 Task: Add an event with the title Monthly Sales and Revenue Review, date '2024/05/01', time 8:00 AM to 10:00 AMand add a description: In addition, you should be open to discussing your business's short-term and long-term goals, potential challenges, and how an investment could accelerate your growth trajectory. This dialogue will help both parties assess the alignment of interests and the potential for a successful partnership.Select event color  Sage . Add location for the event as: Los Angeles, USA, logged in from the account softage.4@softage.netand send the event invitation to softage.5@softage.net and softage.6@softage.net. Set a reminder for the event Every weekday(Monday to Friday)
Action: Mouse moved to (71, 88)
Screenshot: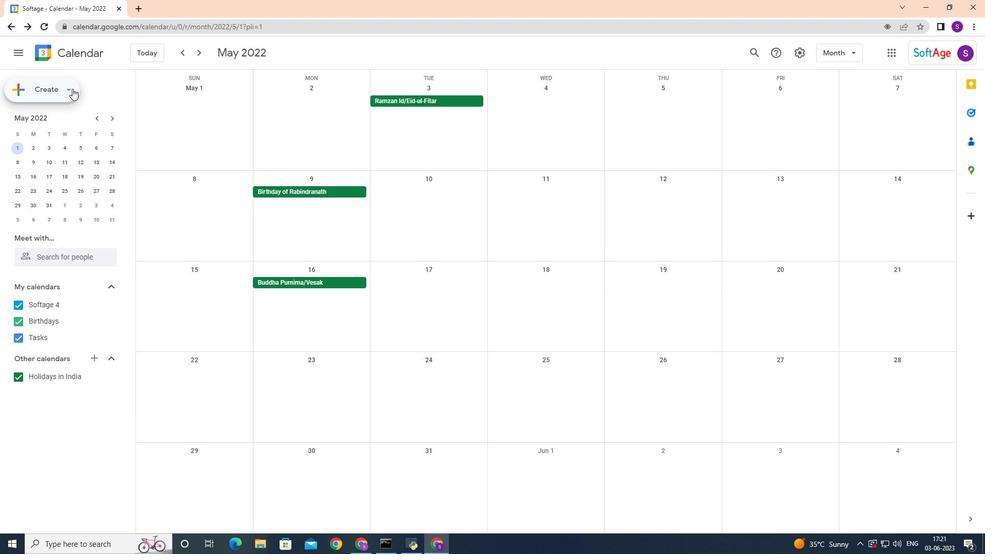 
Action: Mouse pressed left at (71, 88)
Screenshot: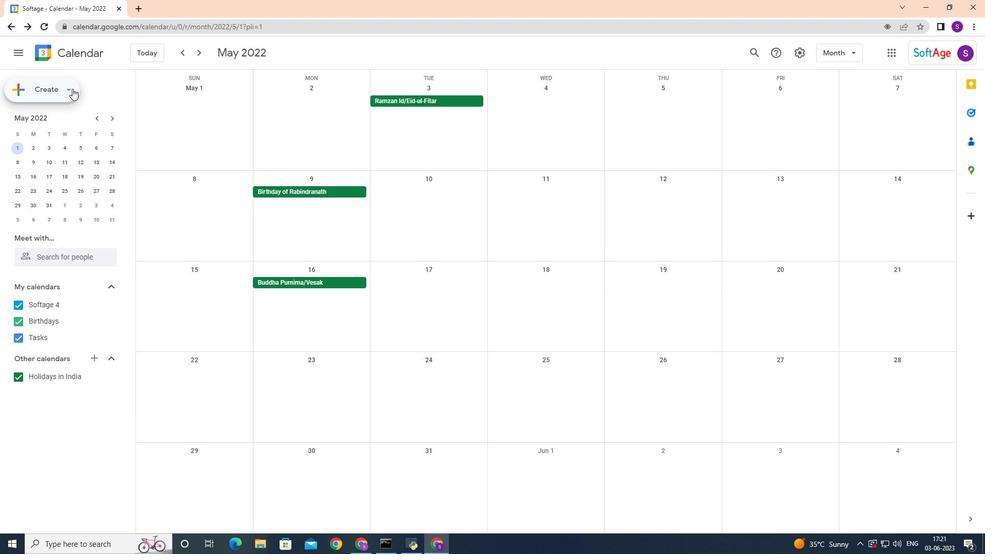
Action: Mouse moved to (63, 113)
Screenshot: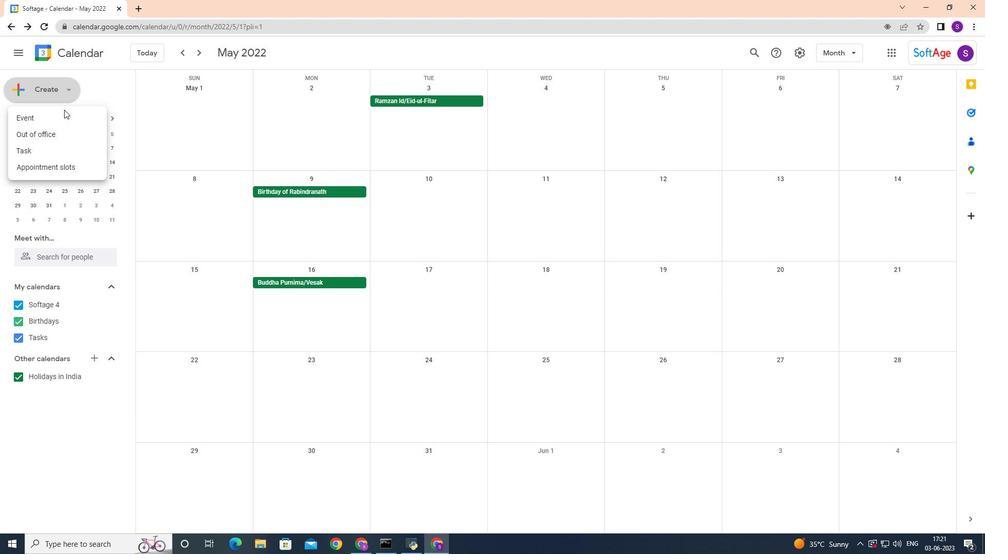 
Action: Mouse pressed left at (63, 113)
Screenshot: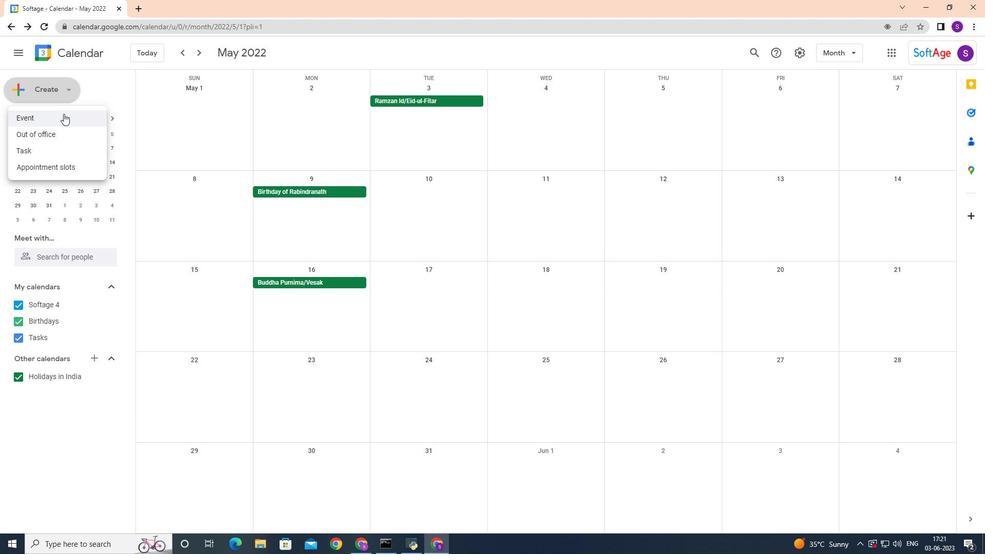 
Action: Mouse moved to (386, 346)
Screenshot: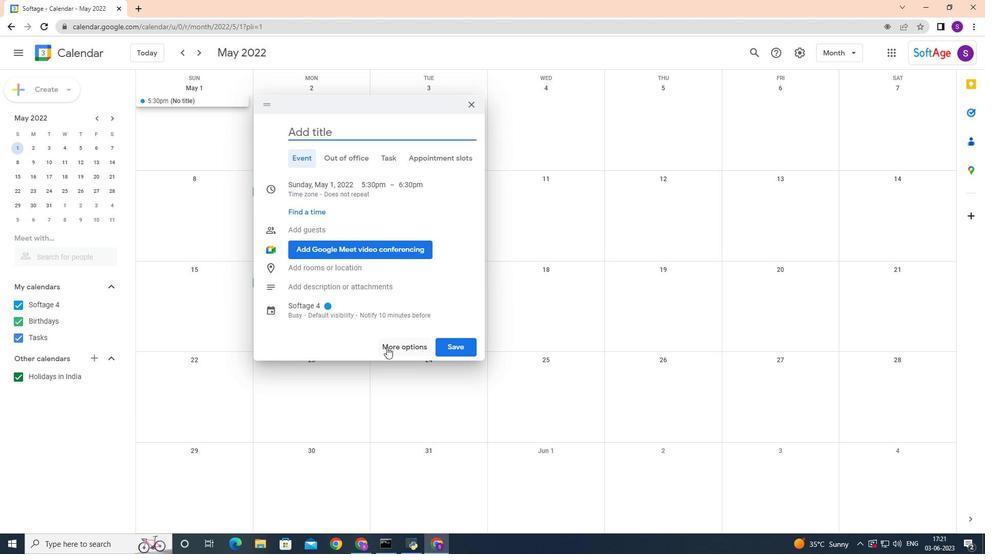 
Action: Mouse pressed left at (386, 346)
Screenshot: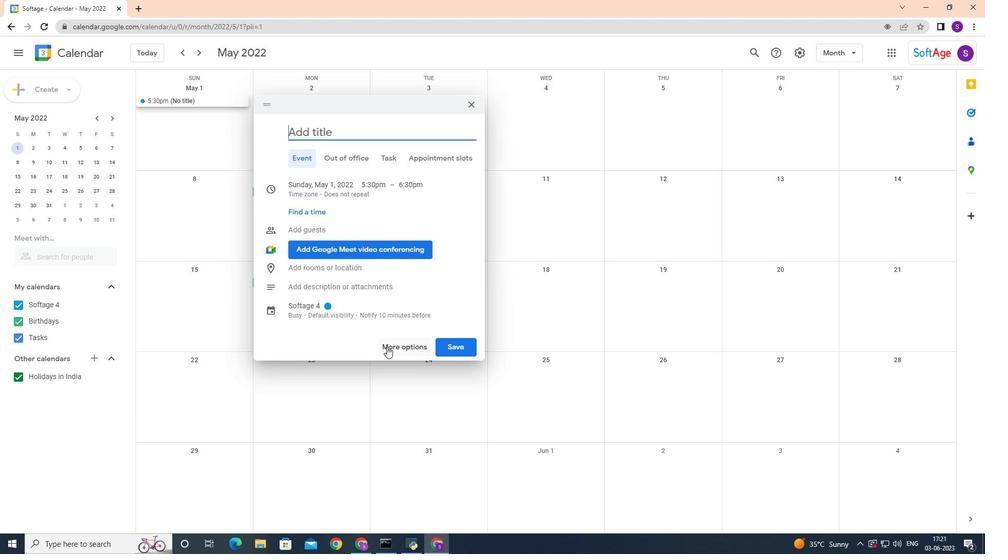 
Action: Mouse moved to (78, 41)
Screenshot: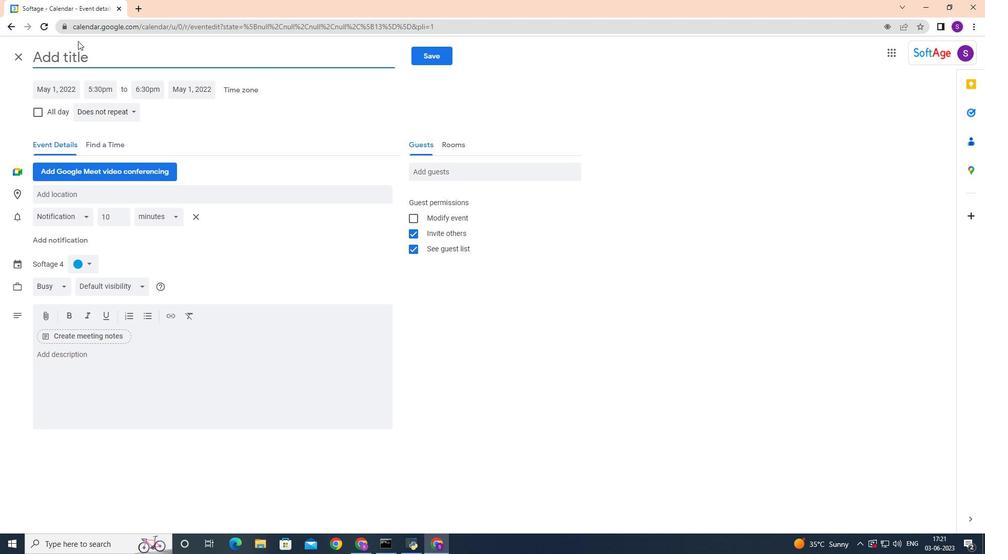 
Action: Key pressed <Key.shift>Monthly<Key.space><Key.shift>Sales<Key.space>and<Key.space><Key.shift>revenue<Key.space><Key.shift>Review
Screenshot: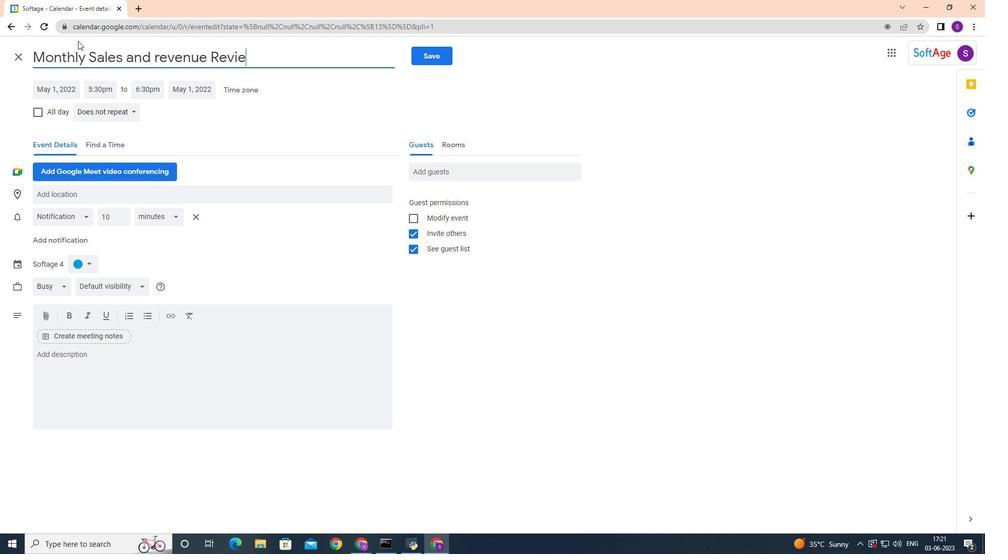 
Action: Mouse moved to (63, 93)
Screenshot: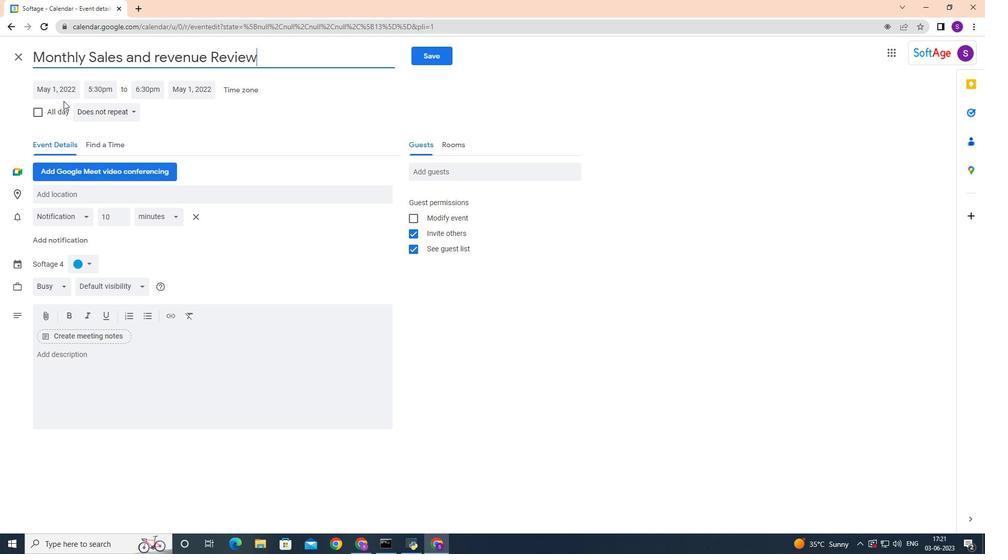
Action: Mouse pressed left at (63, 93)
Screenshot: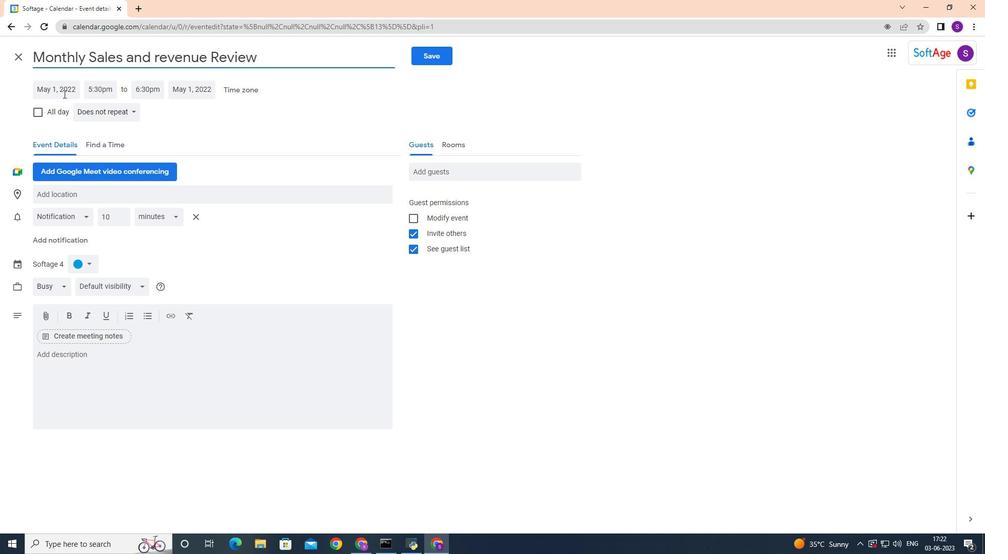 
Action: Mouse moved to (165, 111)
Screenshot: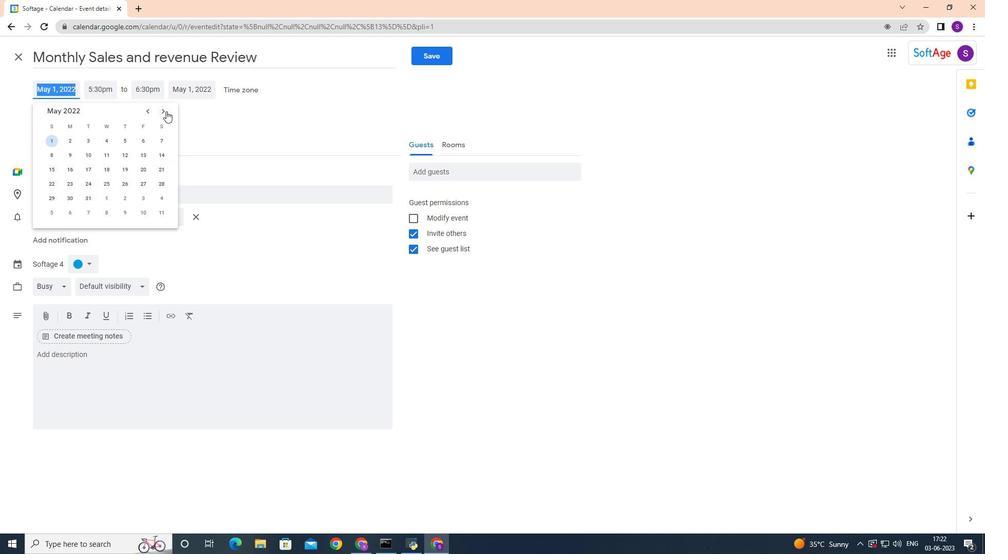 
Action: Mouse pressed left at (165, 111)
Screenshot: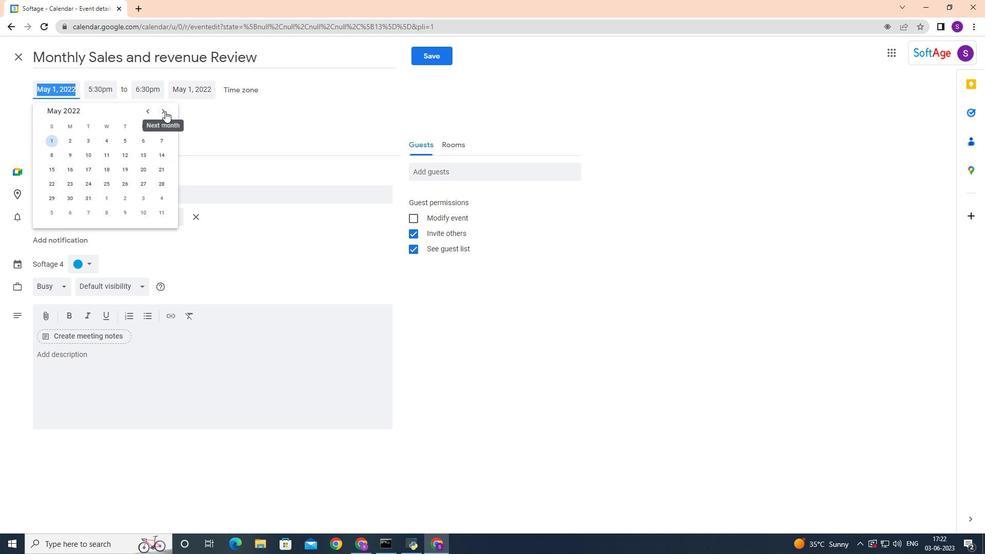 
Action: Mouse pressed left at (165, 111)
Screenshot: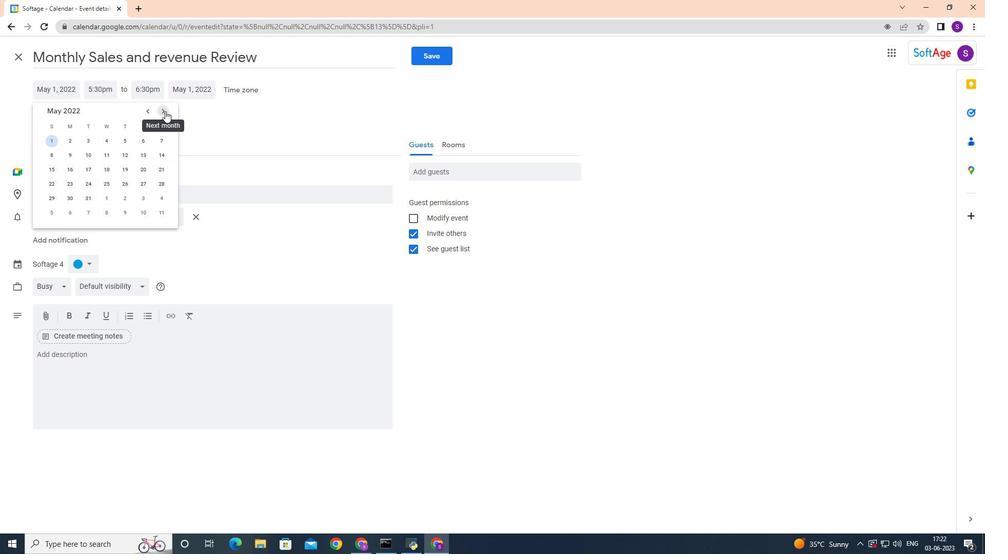 
Action: Mouse pressed left at (165, 111)
Screenshot: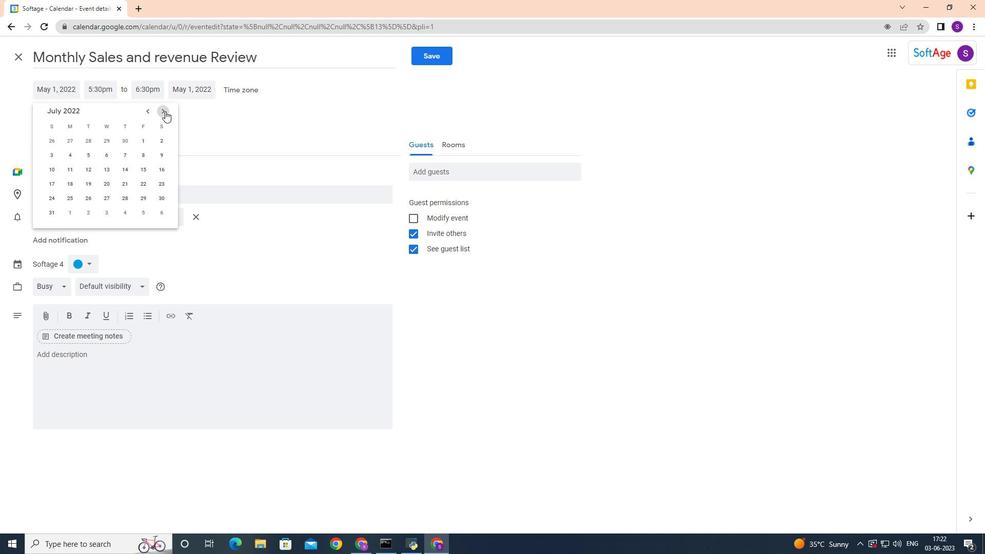 
Action: Mouse pressed left at (165, 111)
Screenshot: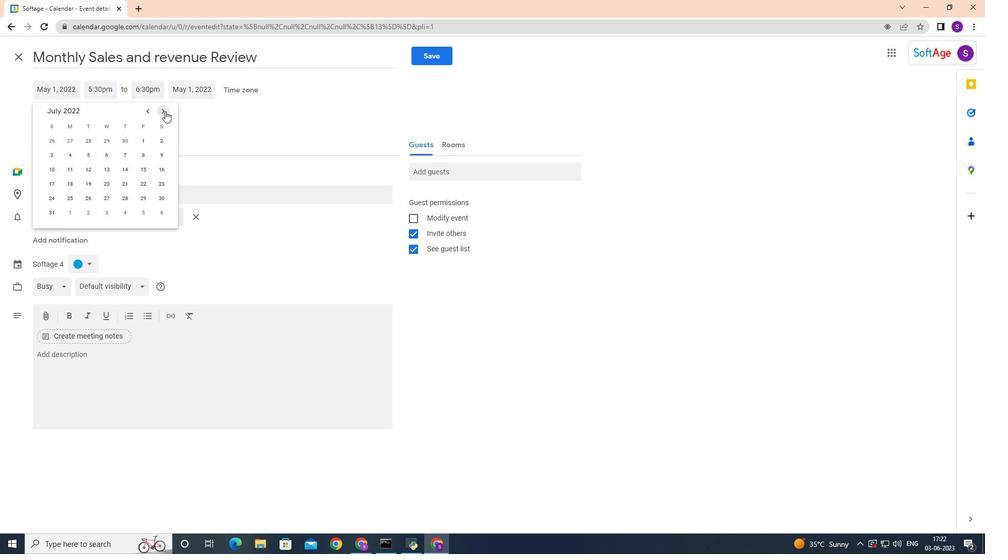 
Action: Mouse pressed left at (165, 111)
Screenshot: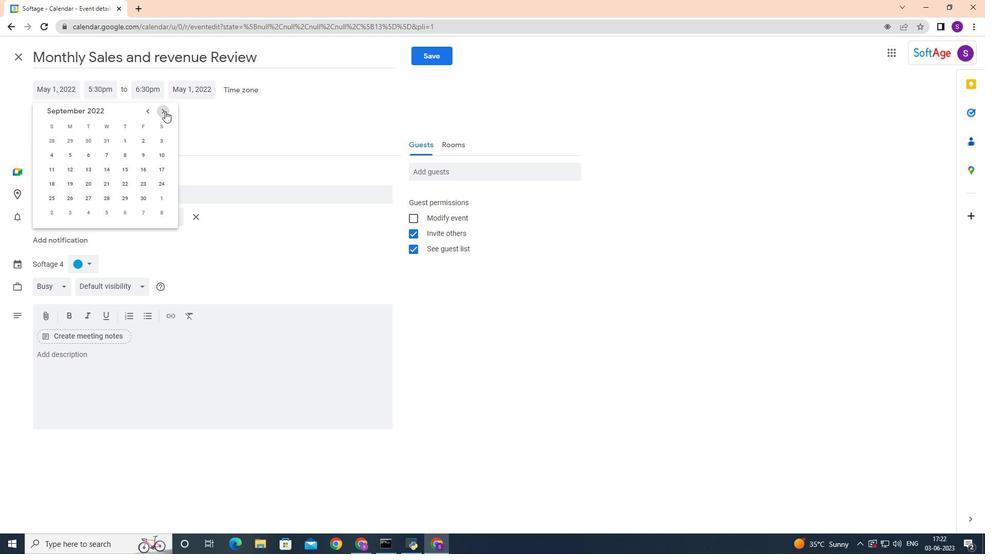 
Action: Mouse pressed left at (165, 111)
Screenshot: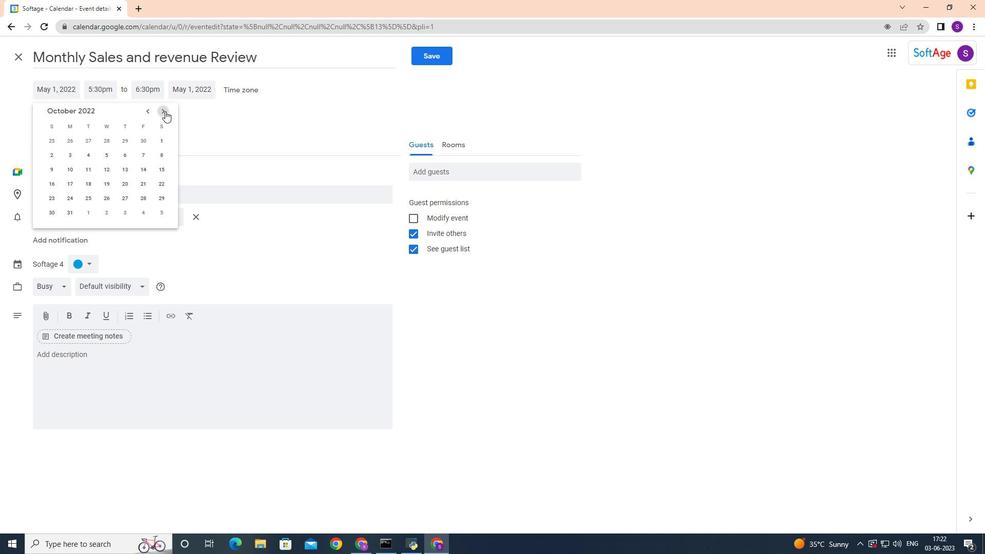 
Action: Mouse pressed left at (165, 111)
Screenshot: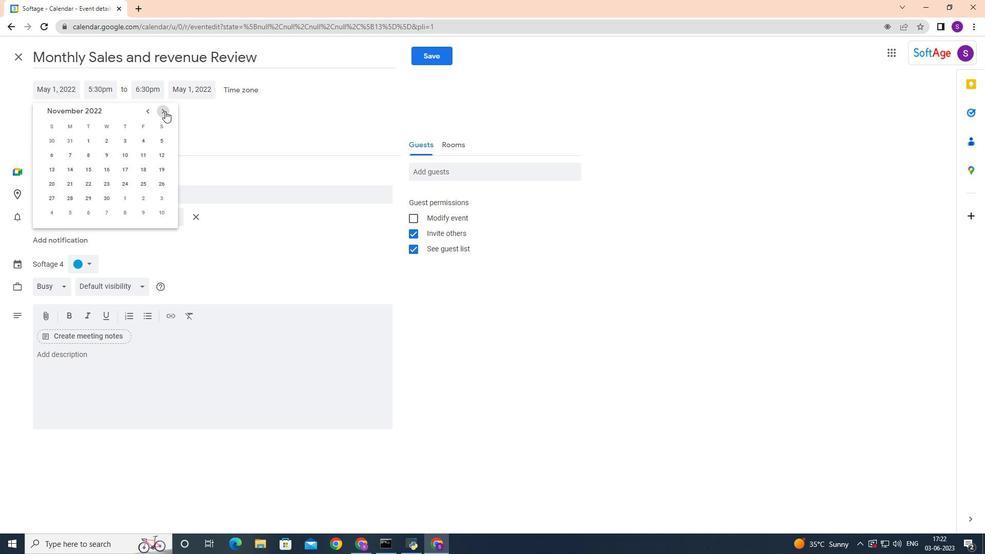 
Action: Mouse pressed left at (165, 111)
Screenshot: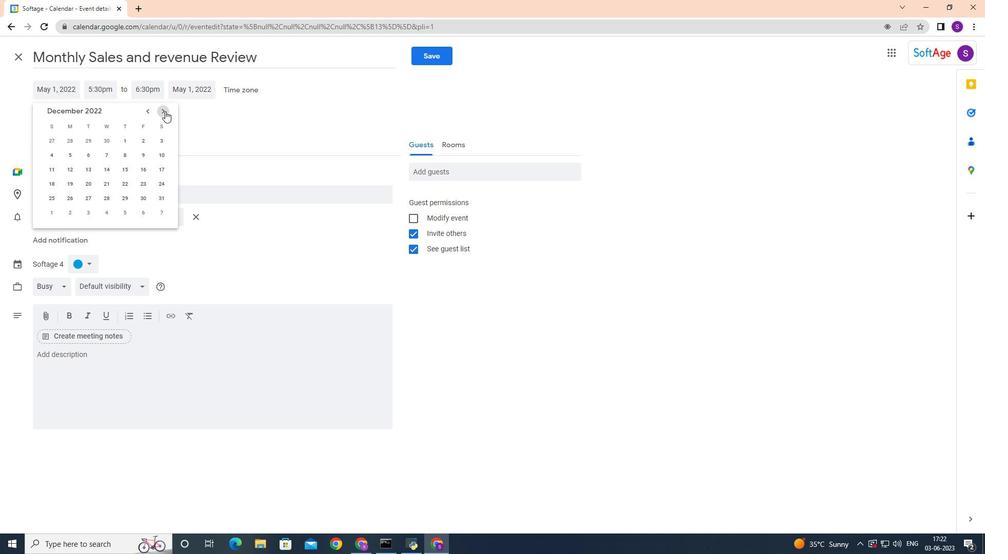 
Action: Mouse pressed left at (165, 111)
Screenshot: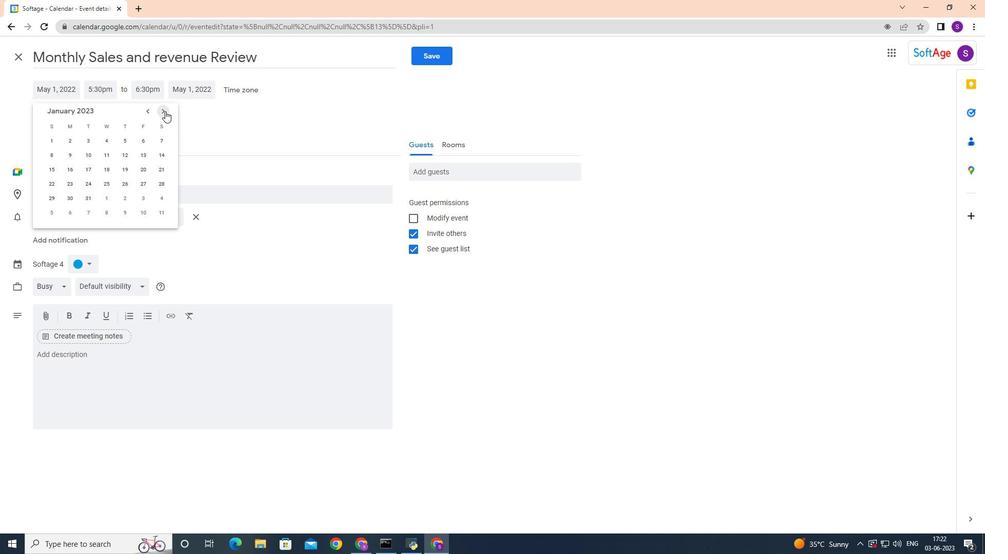 
Action: Mouse pressed left at (165, 111)
Screenshot: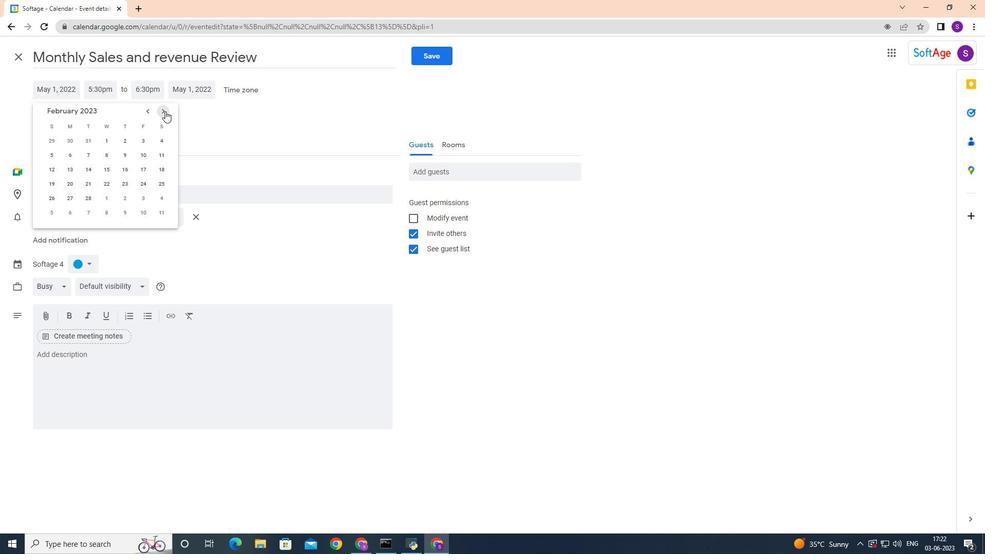
Action: Mouse pressed left at (165, 111)
Screenshot: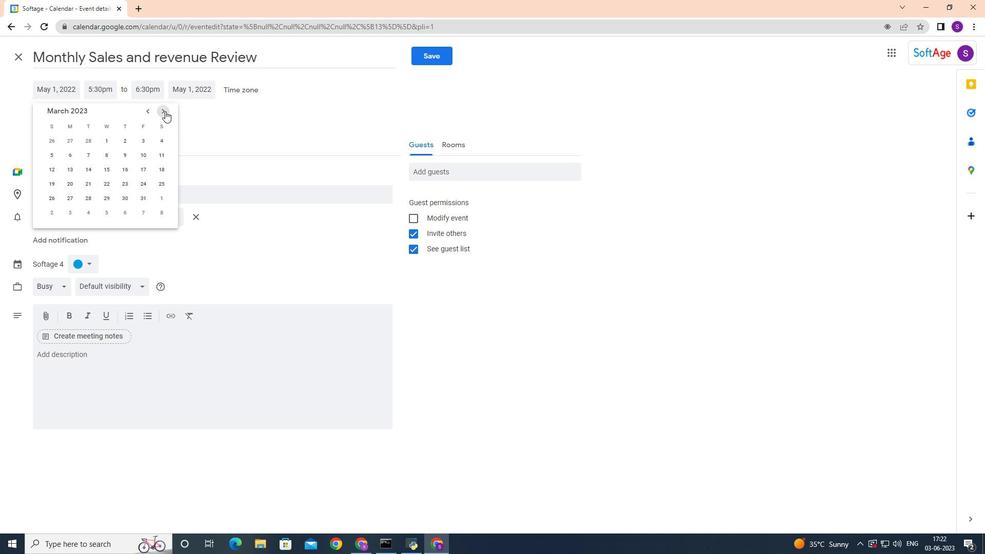 
Action: Mouse pressed left at (165, 111)
Screenshot: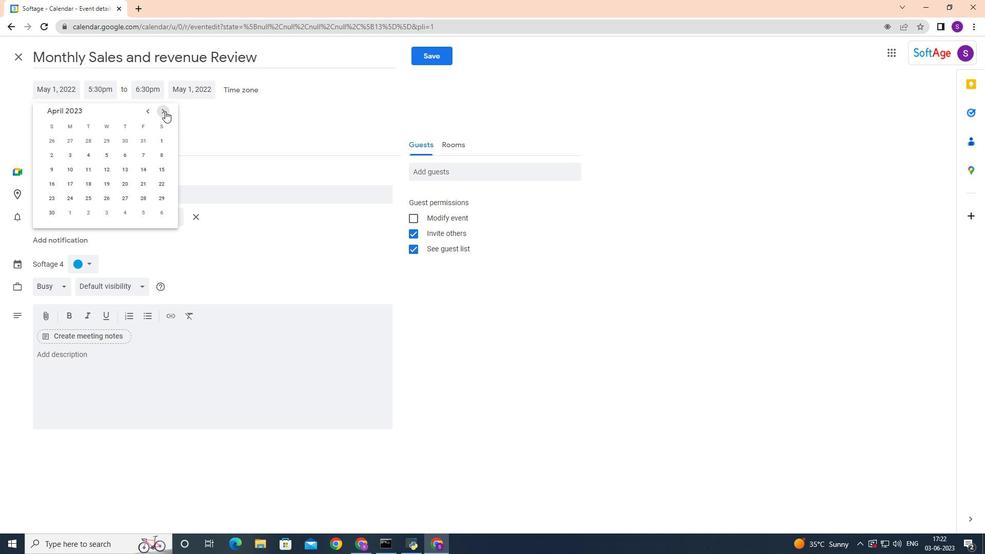 
Action: Mouse pressed left at (165, 111)
Screenshot: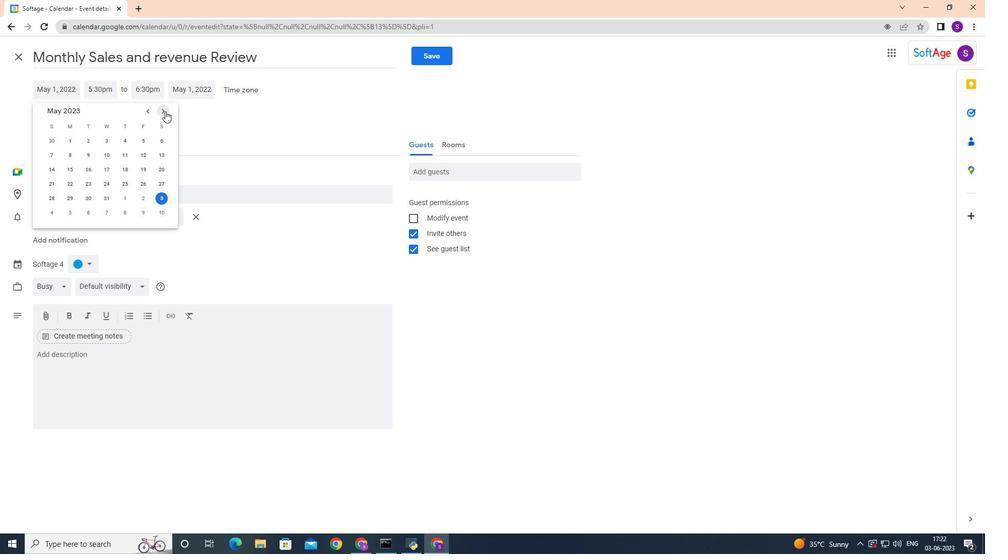 
Action: Mouse pressed left at (165, 111)
Screenshot: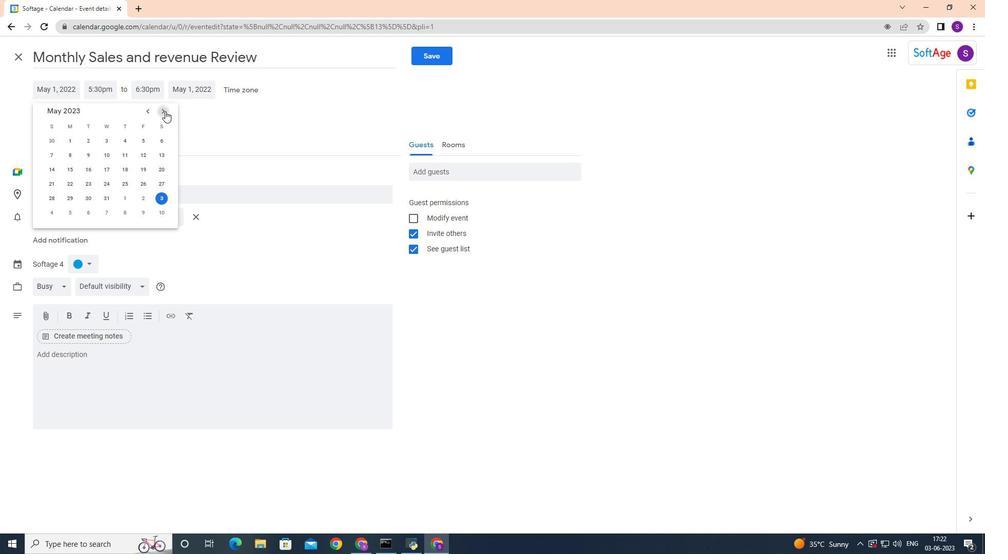 
Action: Mouse pressed left at (165, 111)
Screenshot: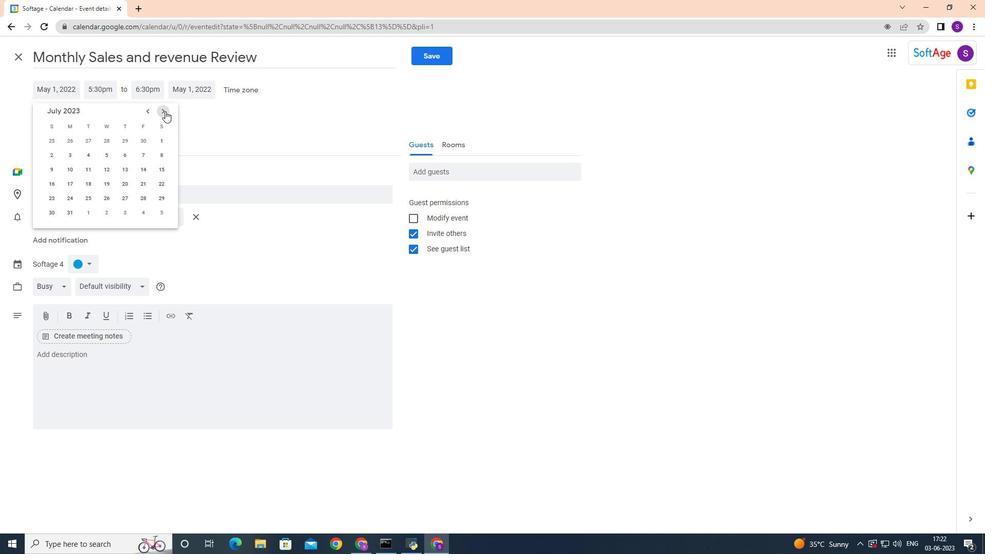 
Action: Mouse pressed left at (165, 111)
Screenshot: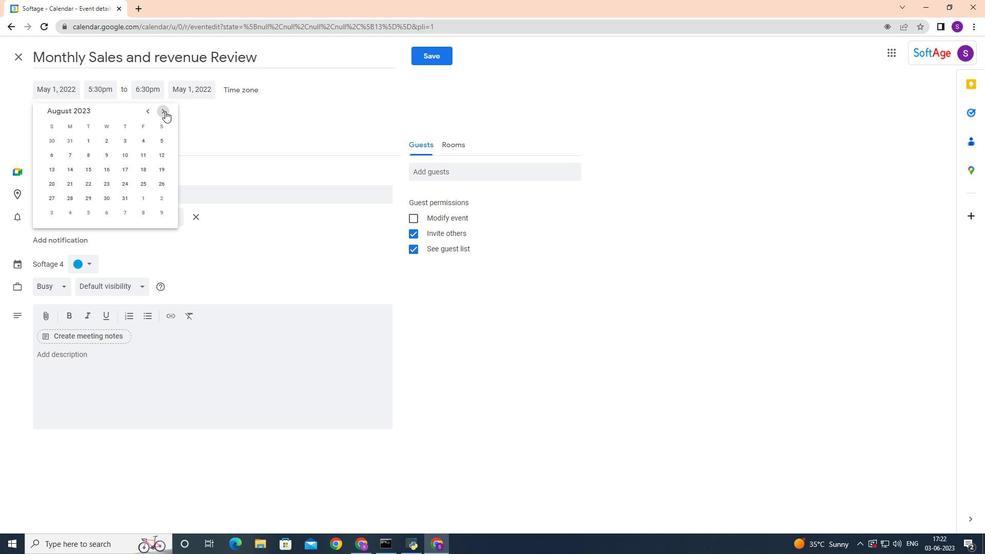 
Action: Mouse pressed left at (165, 111)
Screenshot: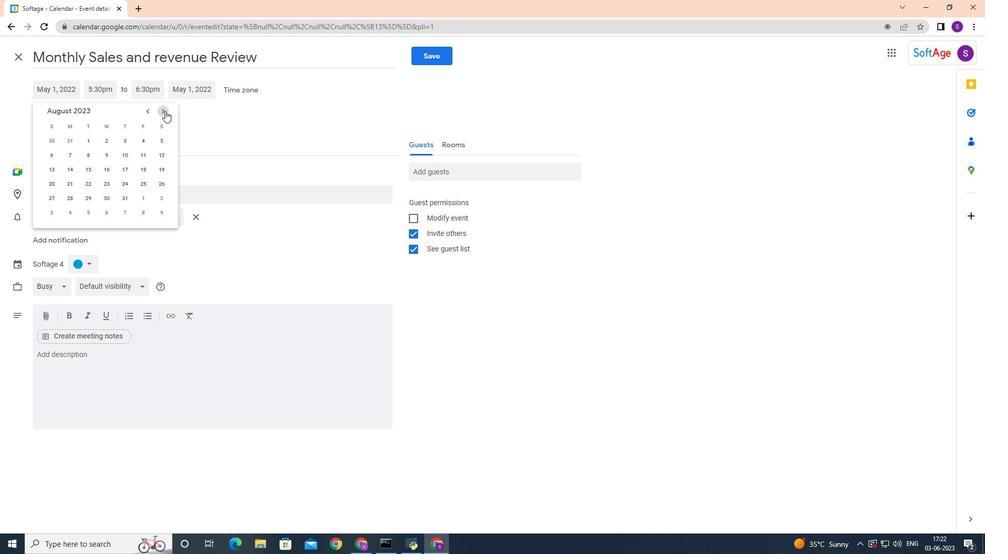 
Action: Mouse pressed left at (165, 111)
Screenshot: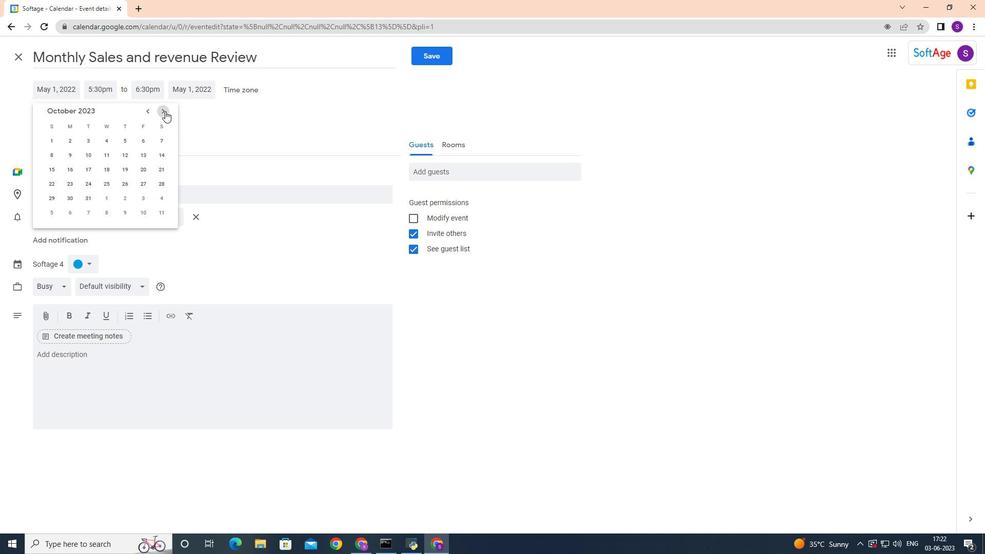 
Action: Mouse pressed left at (165, 111)
Screenshot: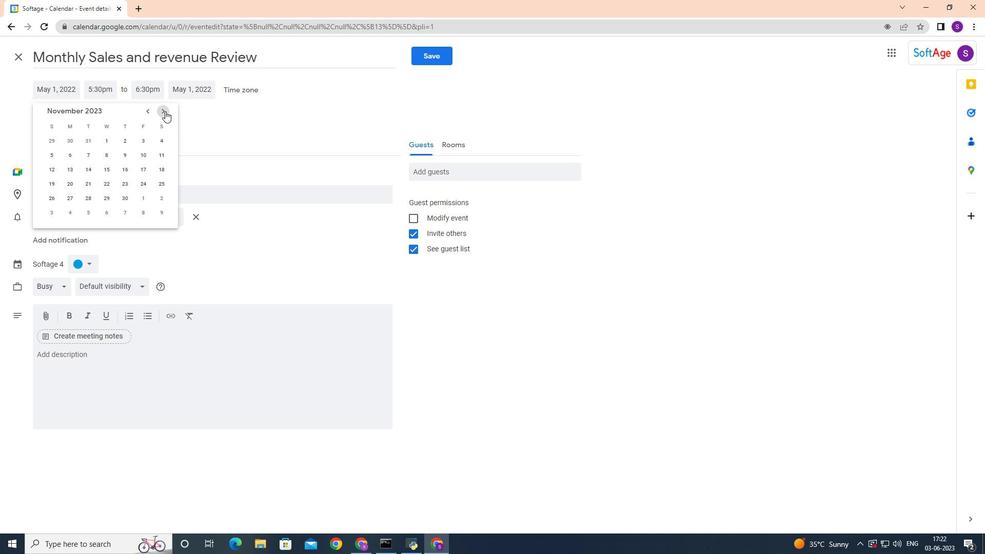 
Action: Mouse pressed left at (165, 111)
Screenshot: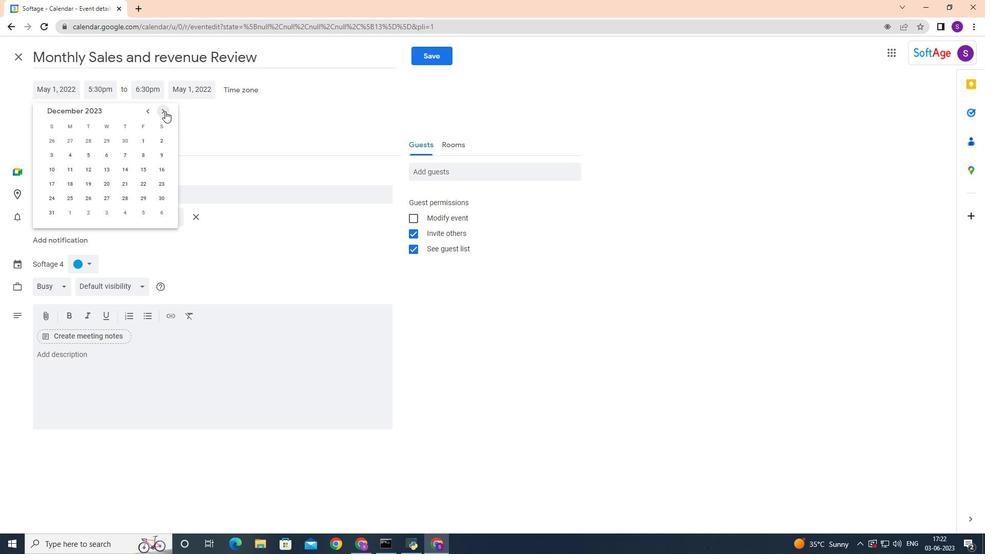 
Action: Mouse pressed left at (165, 111)
Screenshot: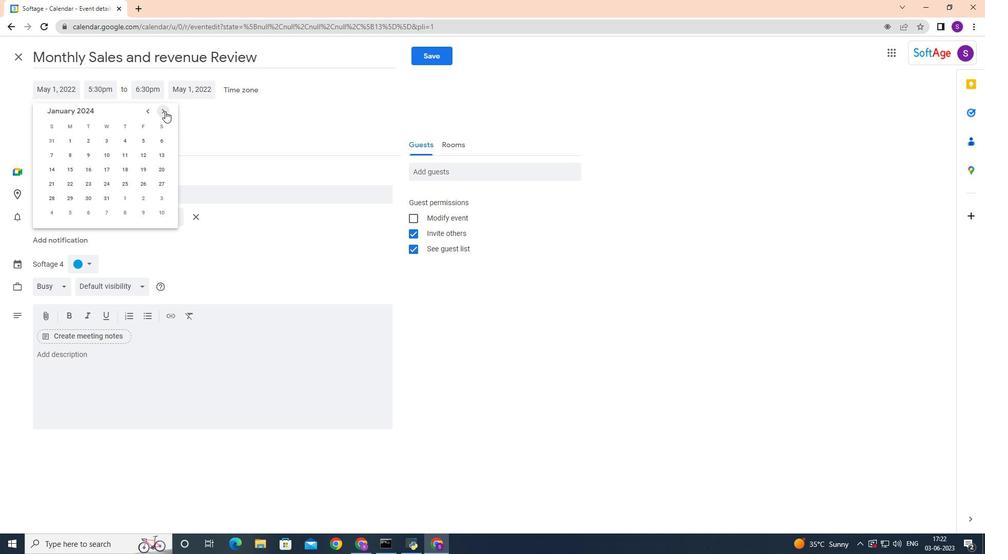 
Action: Mouse pressed left at (165, 111)
Screenshot: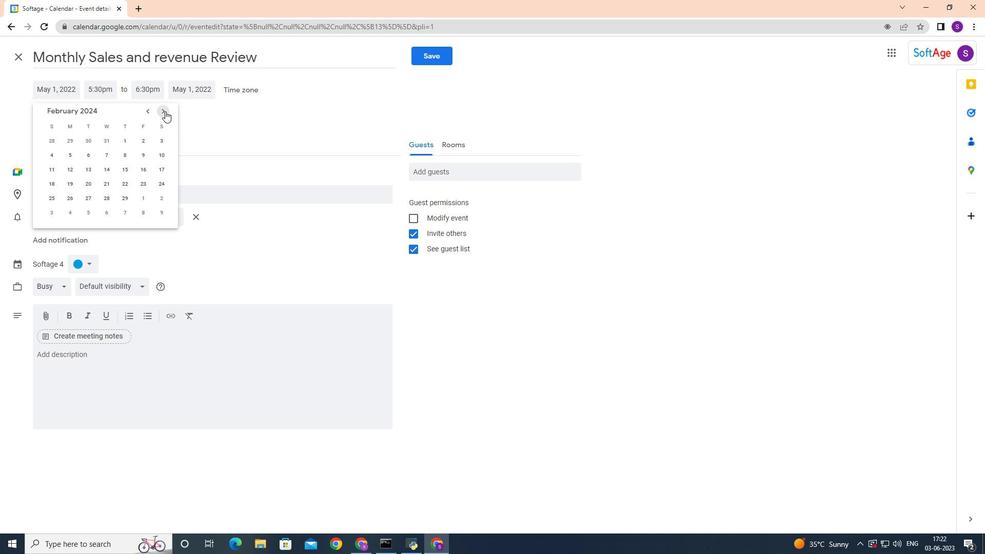
Action: Mouse pressed left at (165, 111)
Screenshot: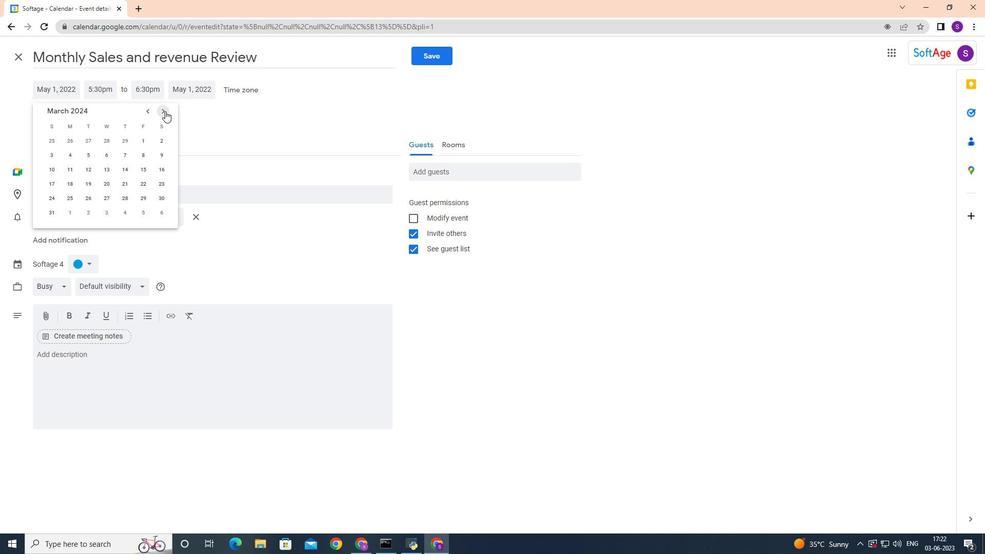 
Action: Mouse pressed left at (165, 111)
Screenshot: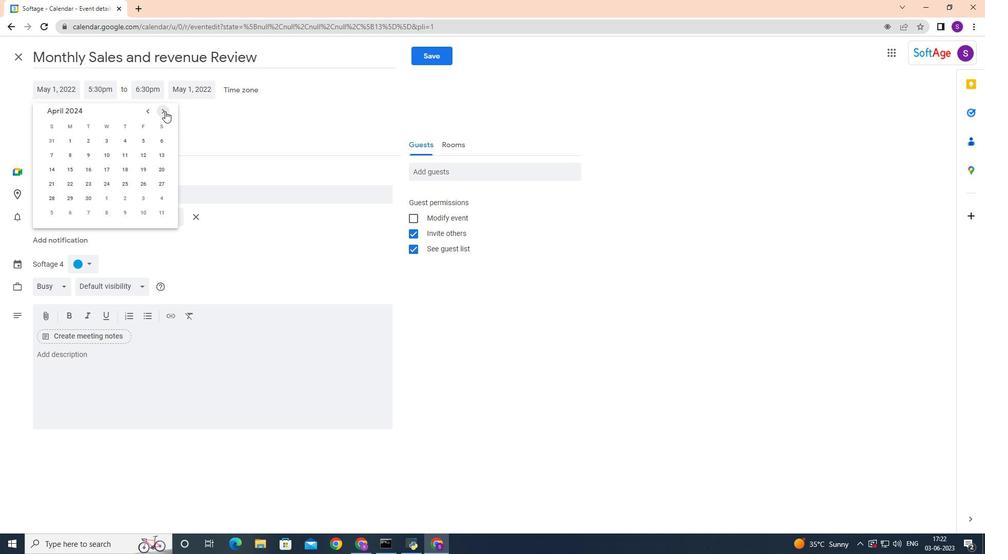 
Action: Mouse moved to (107, 141)
Screenshot: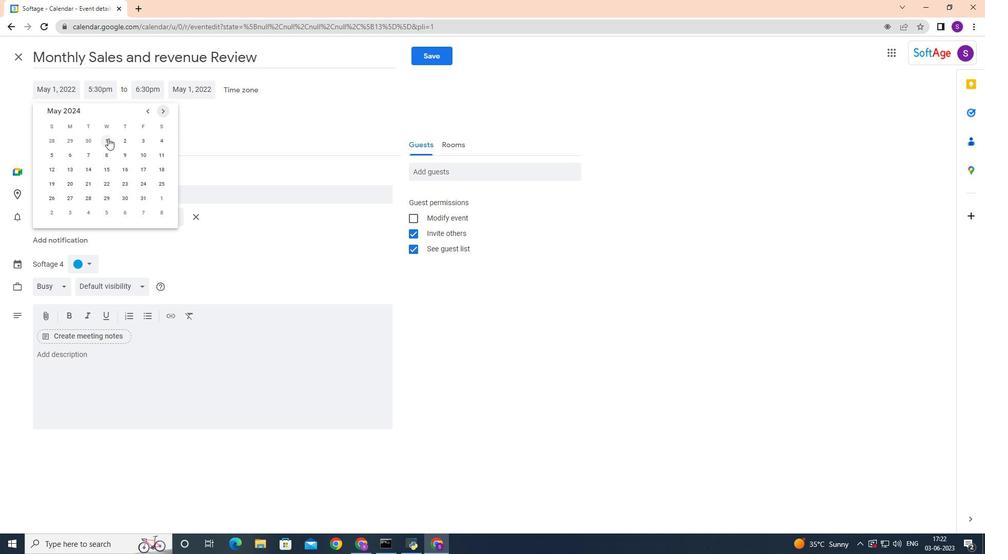 
Action: Mouse pressed left at (107, 141)
Screenshot: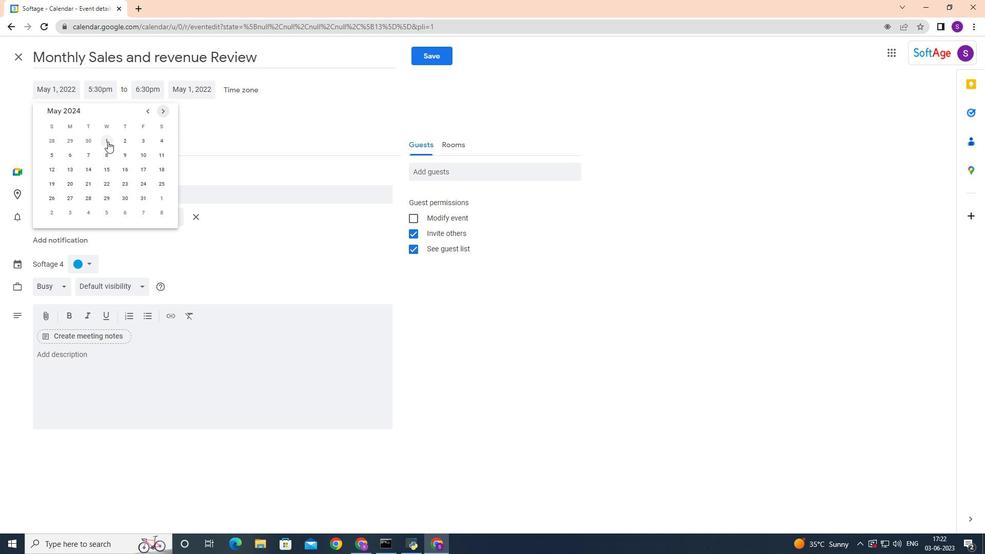 
Action: Mouse moved to (104, 87)
Screenshot: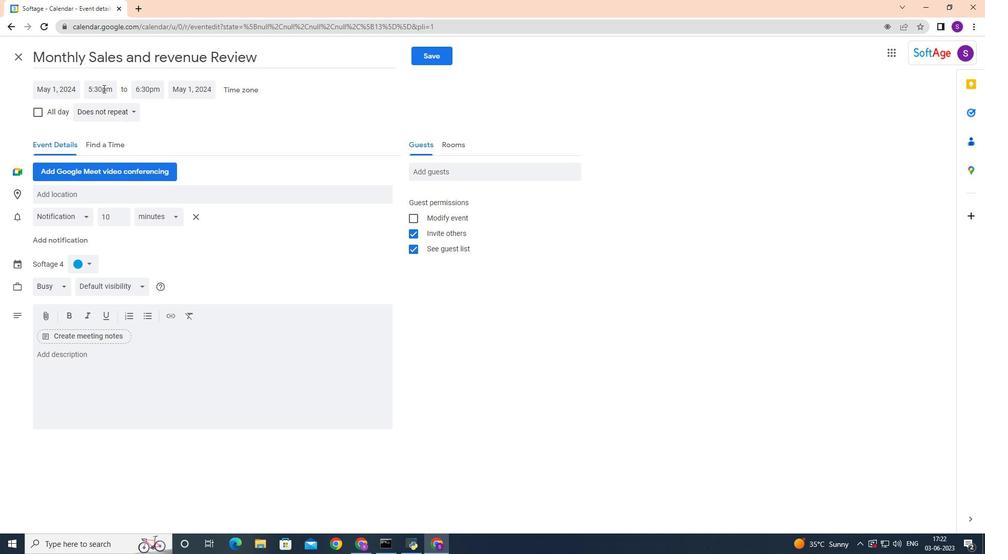 
Action: Mouse pressed left at (104, 87)
Screenshot: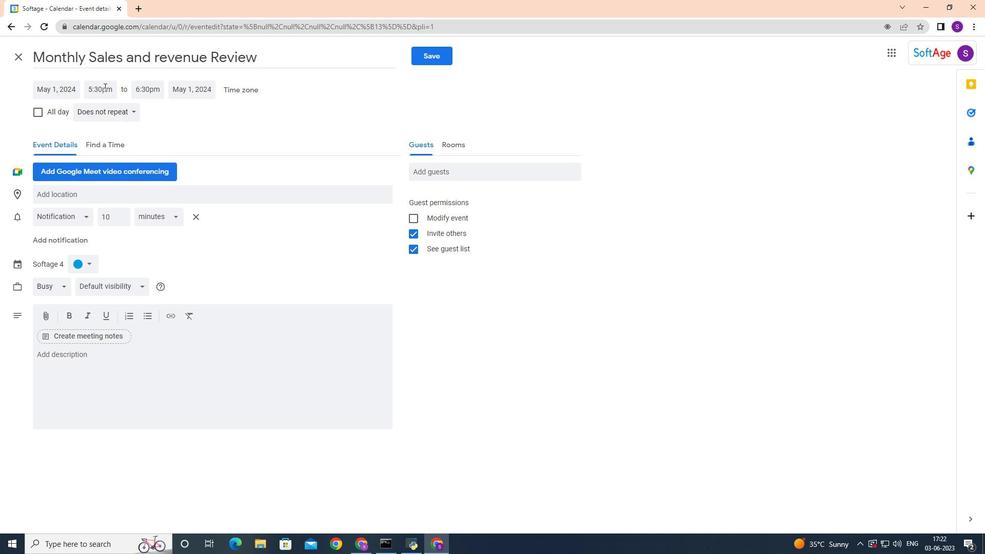 
Action: Mouse moved to (128, 133)
Screenshot: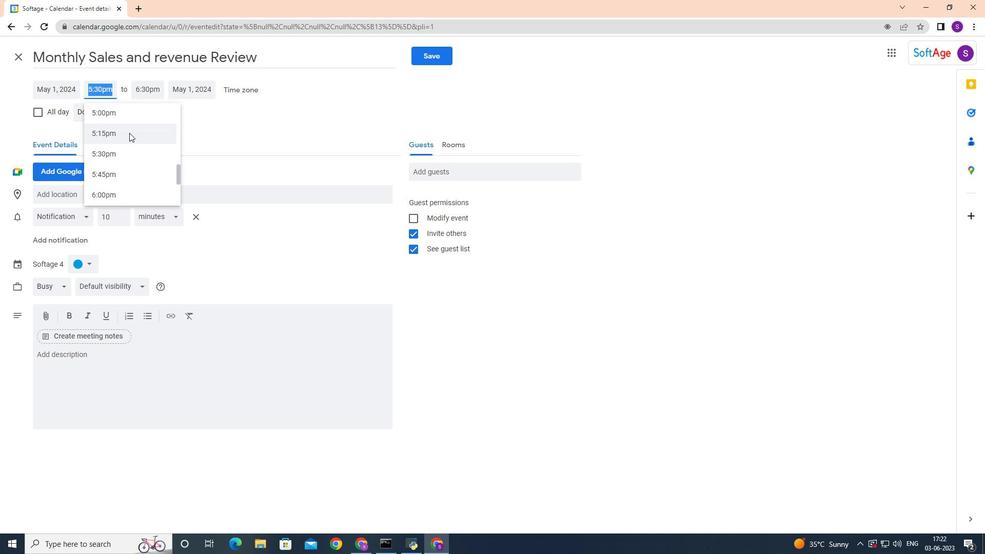 
Action: Mouse scrolled (128, 134) with delta (0, 0)
Screenshot: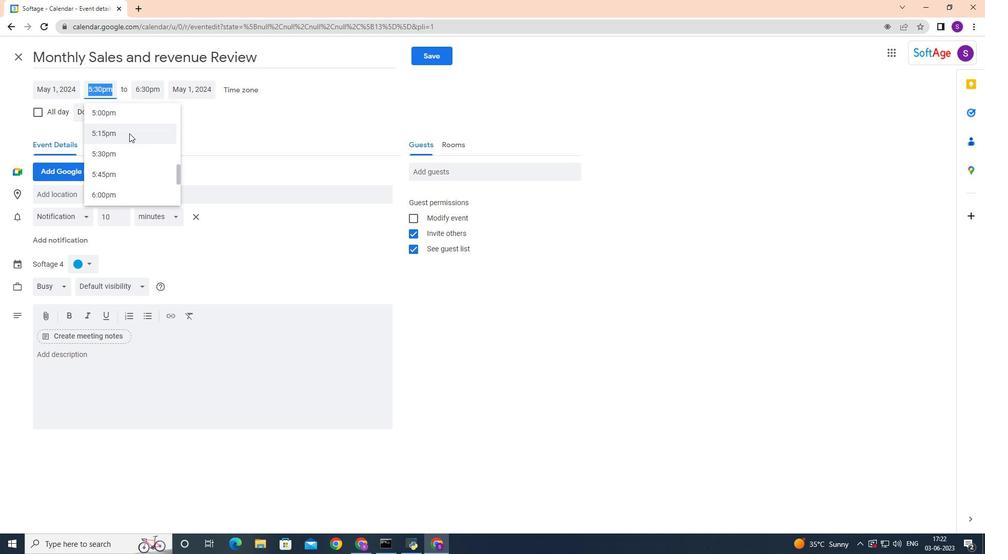 
Action: Mouse scrolled (128, 134) with delta (0, 0)
Screenshot: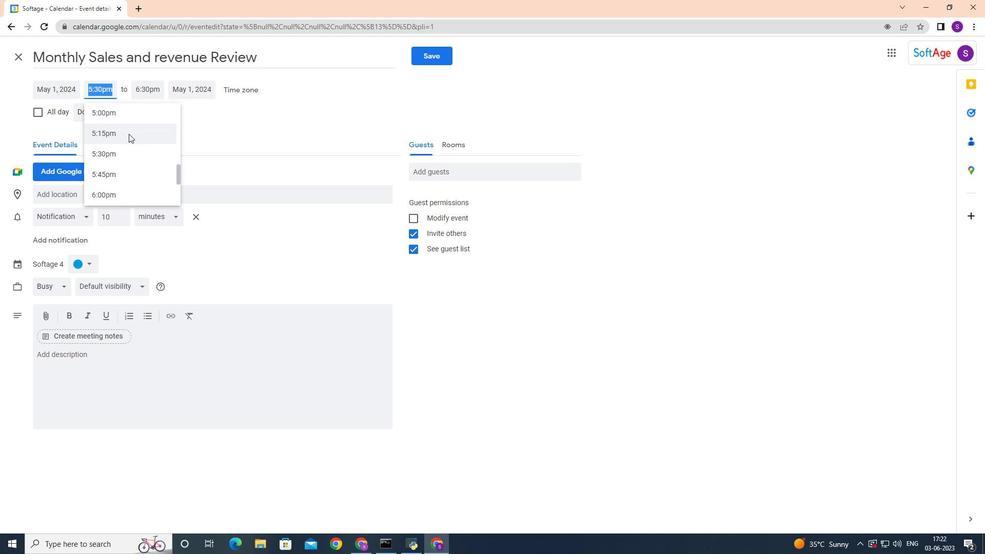 
Action: Mouse scrolled (128, 134) with delta (0, 0)
Screenshot: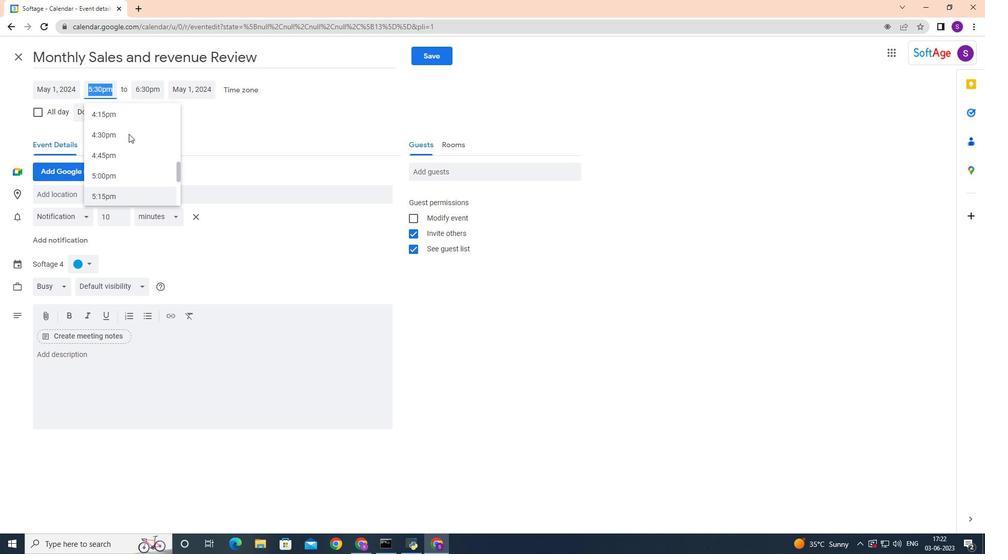 
Action: Mouse scrolled (128, 134) with delta (0, 0)
Screenshot: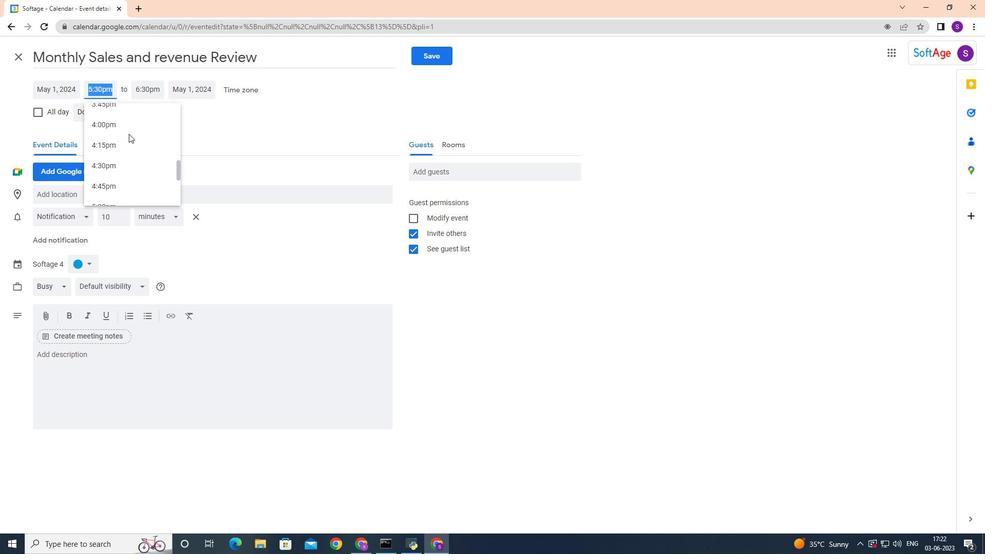 
Action: Mouse scrolled (128, 134) with delta (0, 0)
Screenshot: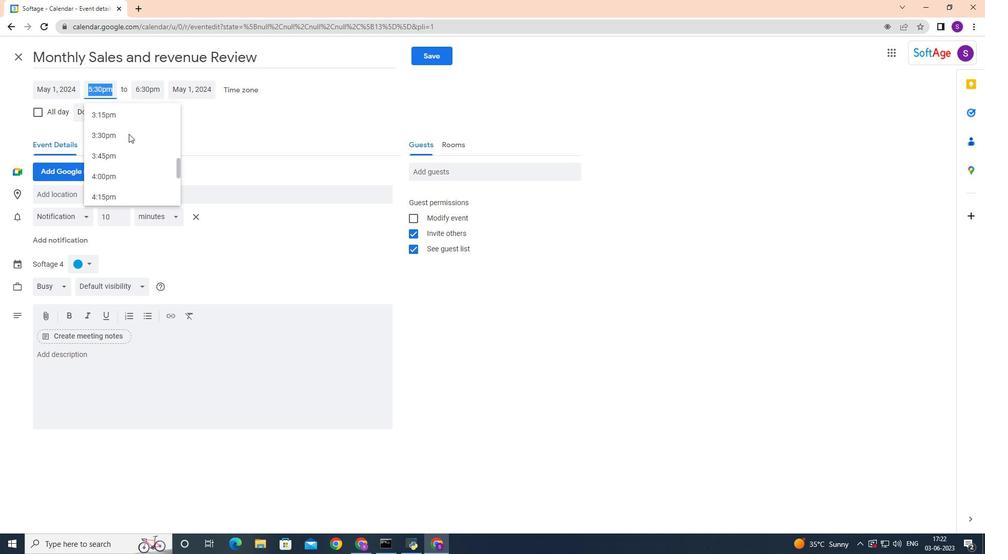 
Action: Mouse scrolled (128, 134) with delta (0, 0)
Screenshot: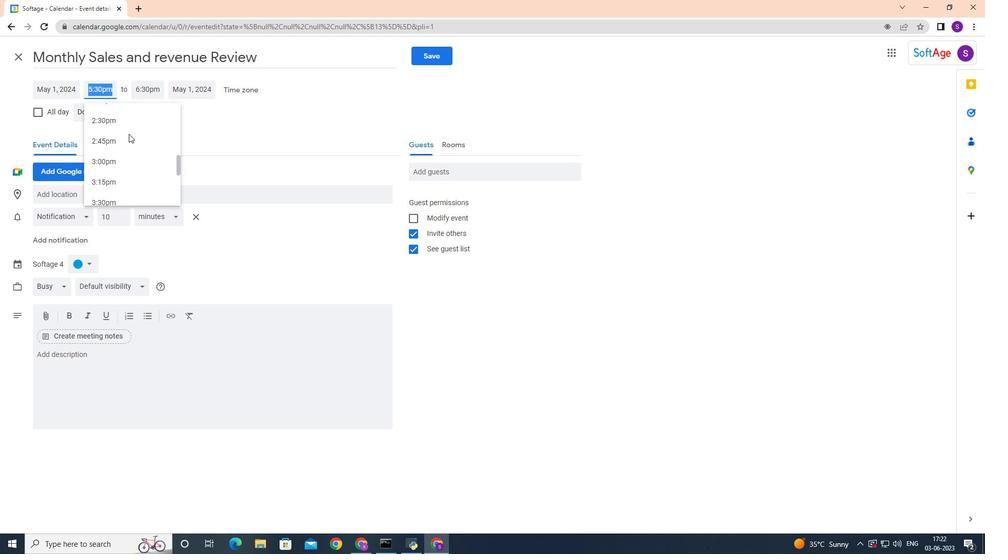 
Action: Mouse scrolled (128, 134) with delta (0, 0)
Screenshot: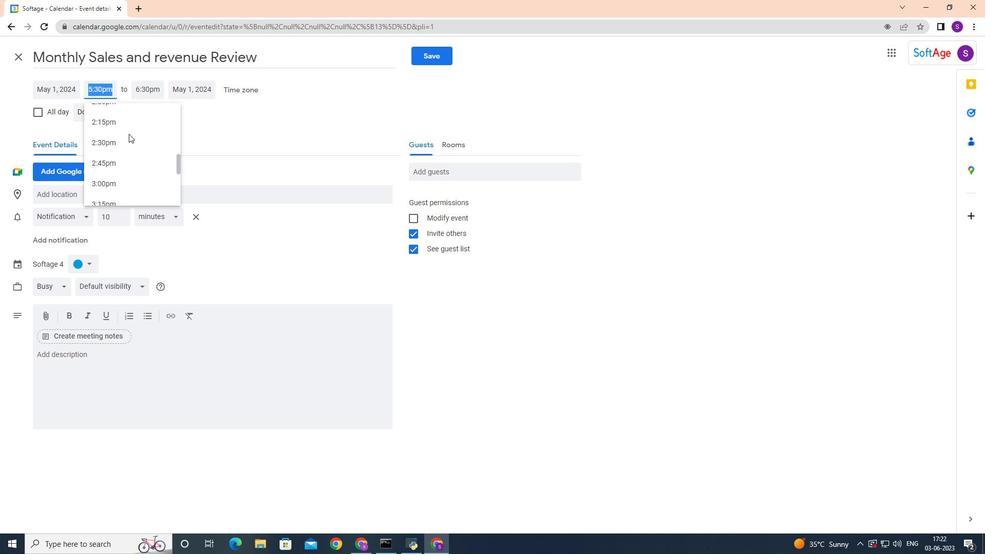 
Action: Mouse scrolled (128, 134) with delta (0, 0)
Screenshot: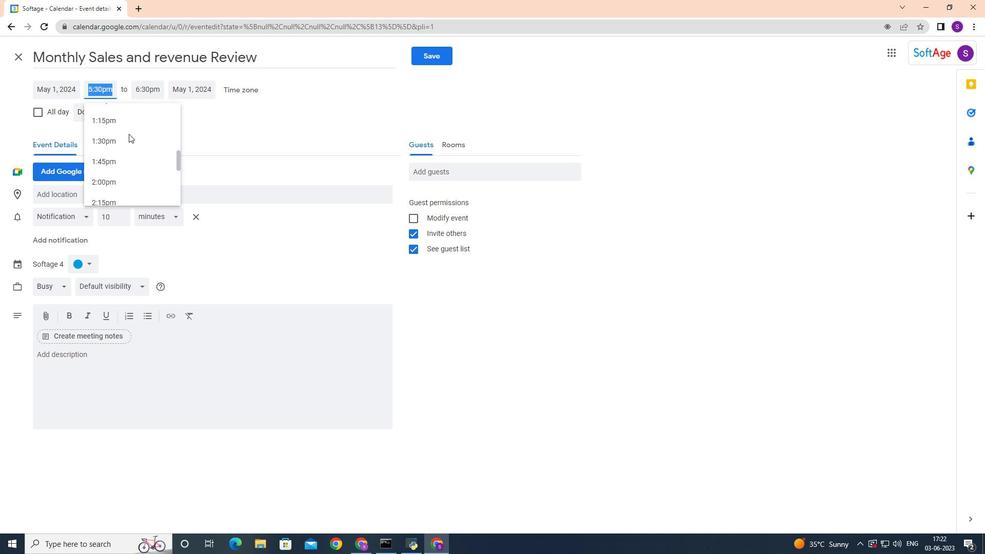 
Action: Mouse scrolled (128, 134) with delta (0, 0)
Screenshot: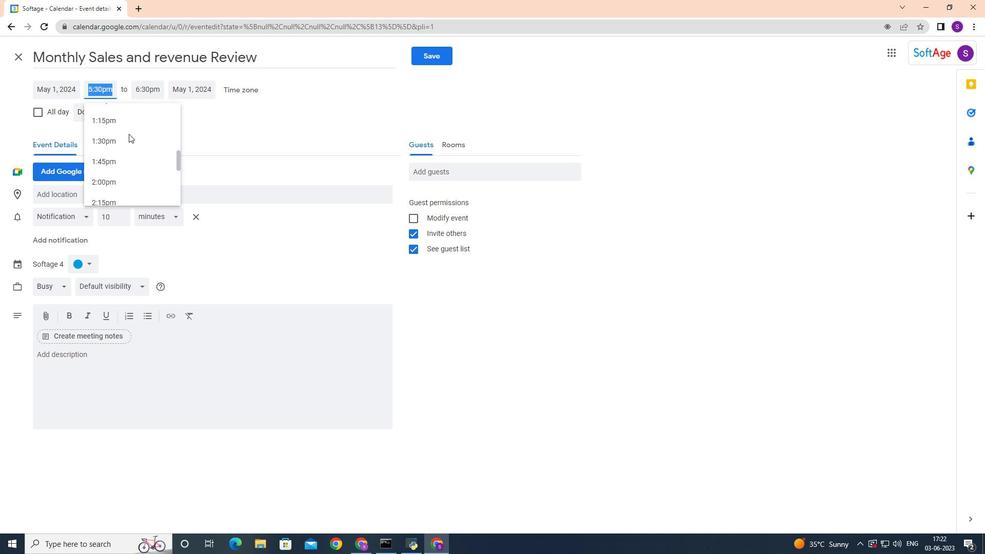 
Action: Mouse scrolled (128, 134) with delta (0, 0)
Screenshot: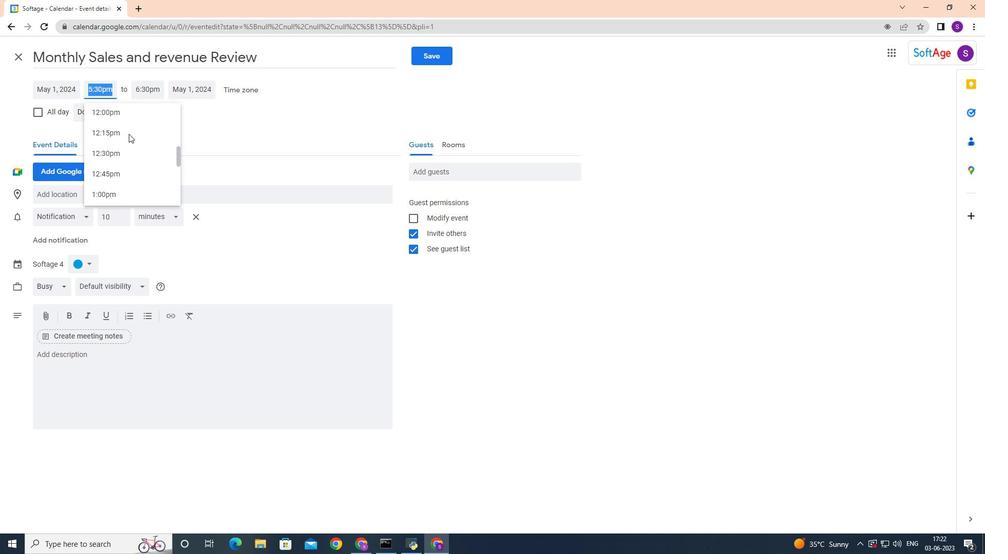 
Action: Mouse scrolled (128, 134) with delta (0, 0)
Screenshot: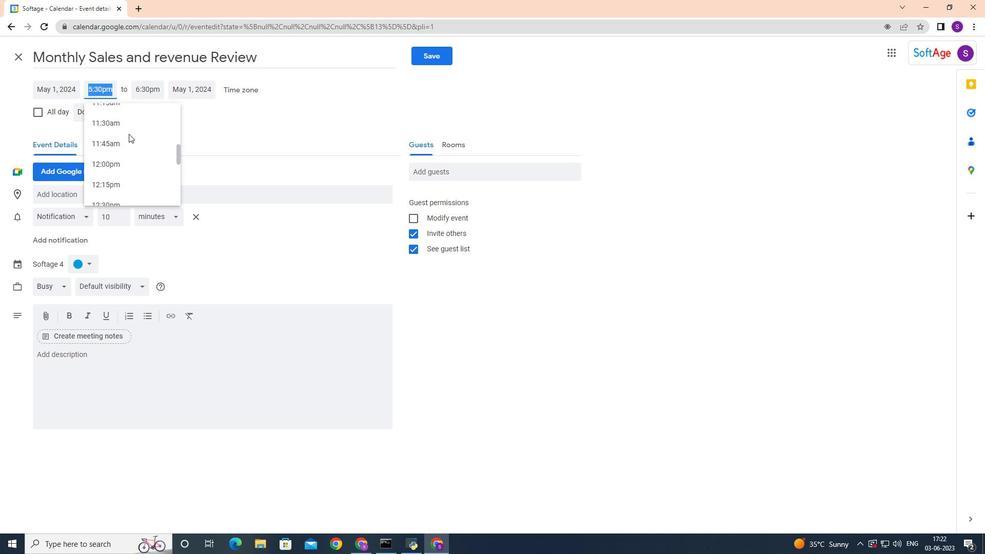 
Action: Mouse scrolled (128, 134) with delta (0, 0)
Screenshot: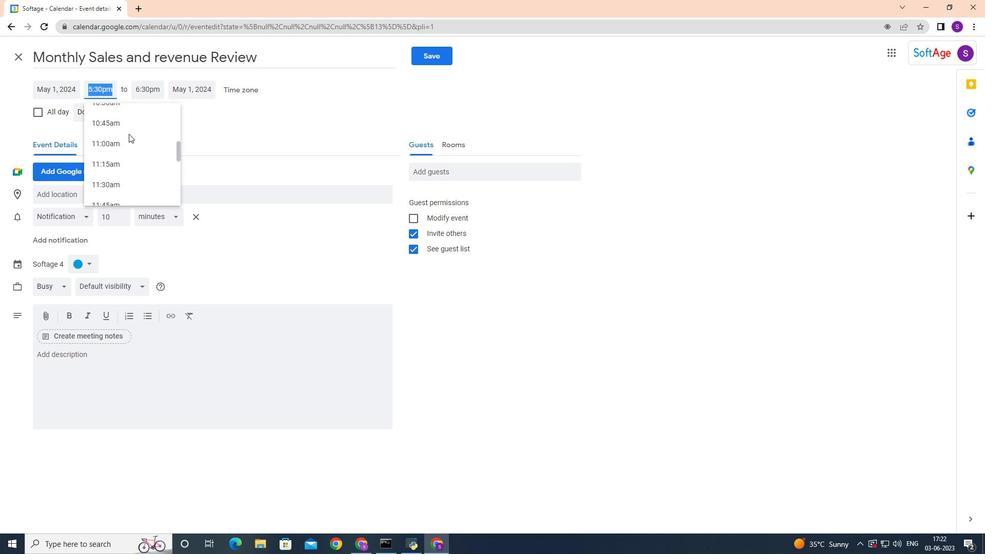
Action: Mouse scrolled (128, 134) with delta (0, 0)
Screenshot: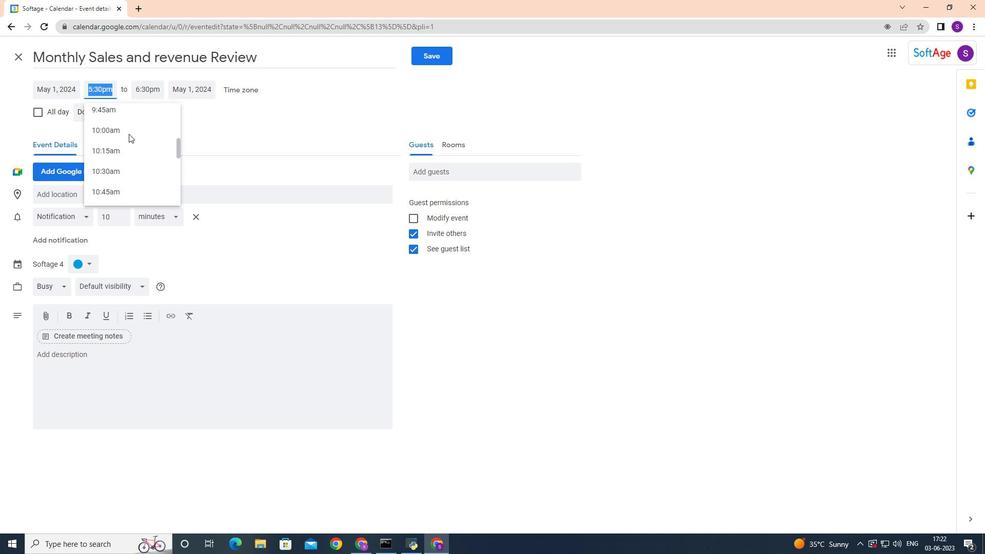 
Action: Mouse scrolled (128, 134) with delta (0, 0)
Screenshot: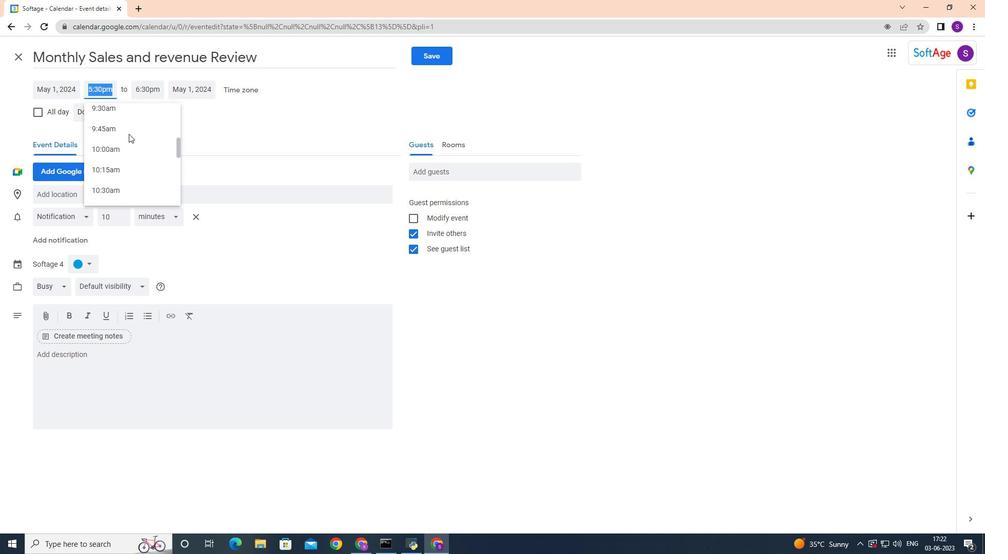 
Action: Mouse scrolled (128, 134) with delta (0, 0)
Screenshot: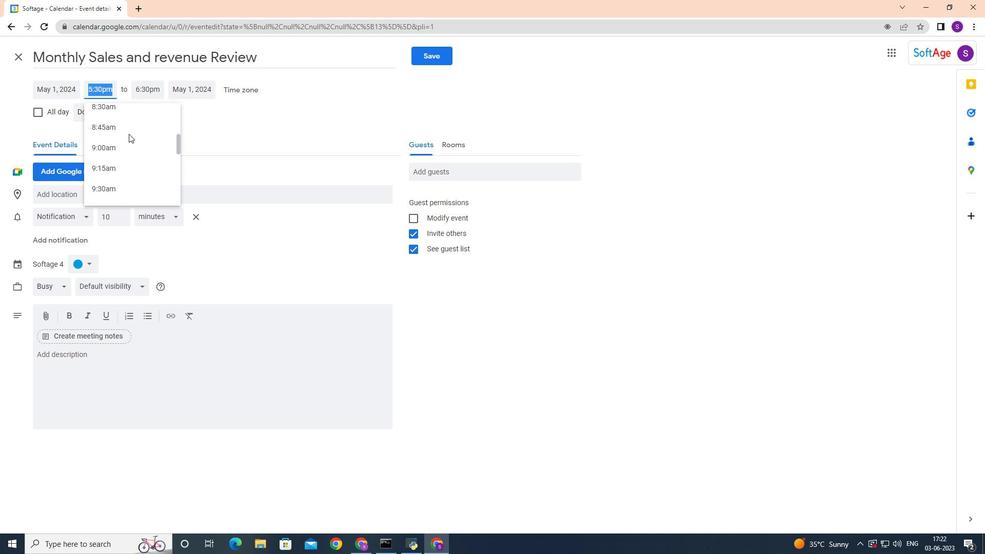 
Action: Mouse moved to (130, 140)
Screenshot: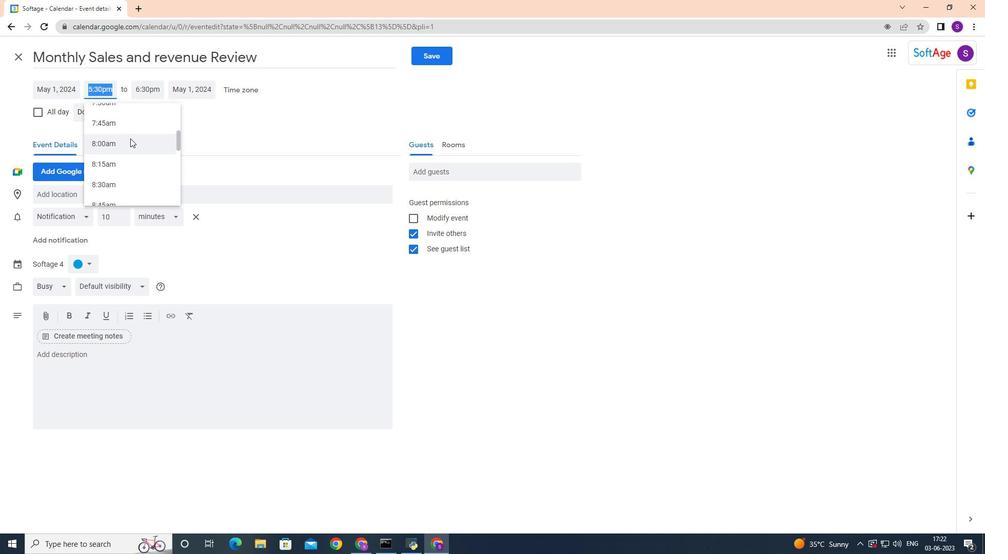 
Action: Mouse pressed left at (130, 140)
Screenshot: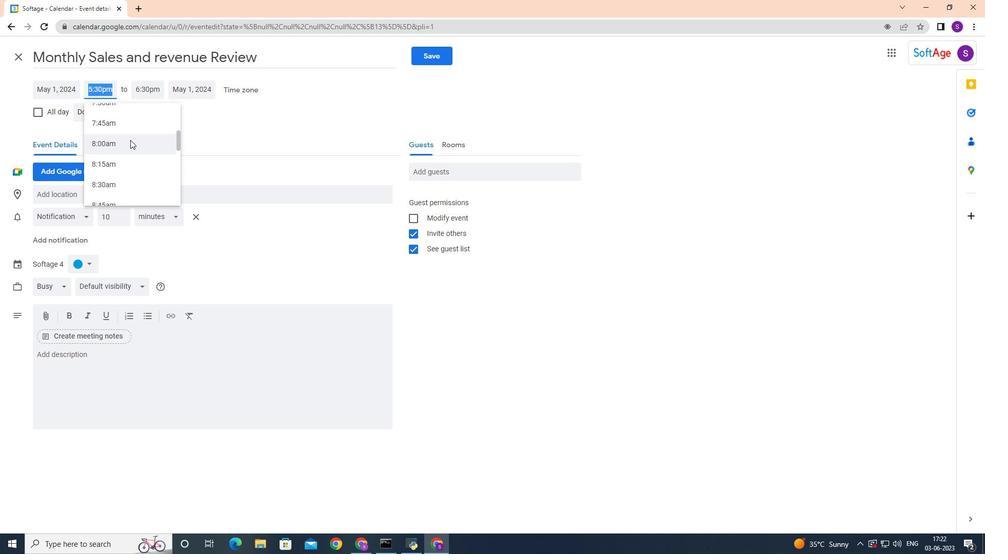 
Action: Mouse moved to (145, 92)
Screenshot: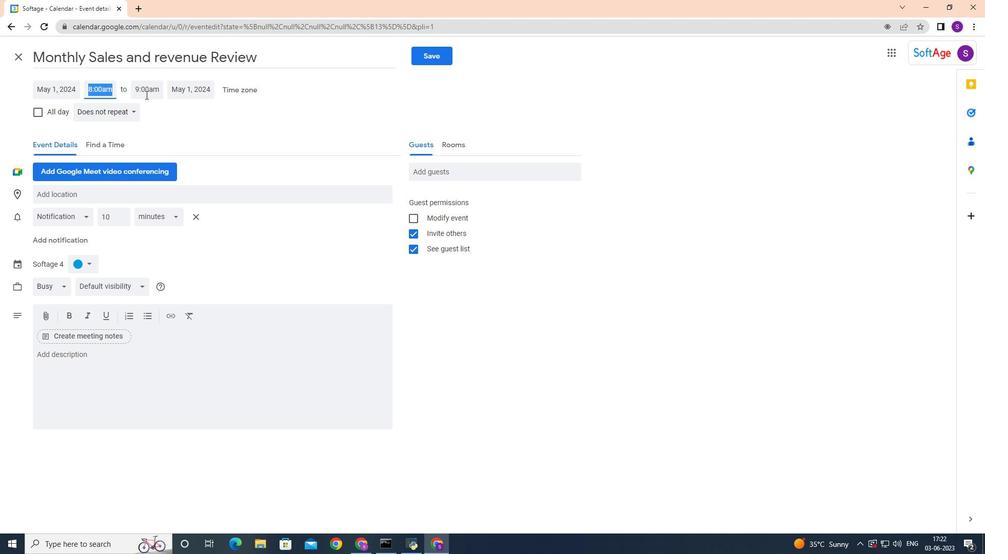 
Action: Mouse pressed left at (145, 92)
Screenshot: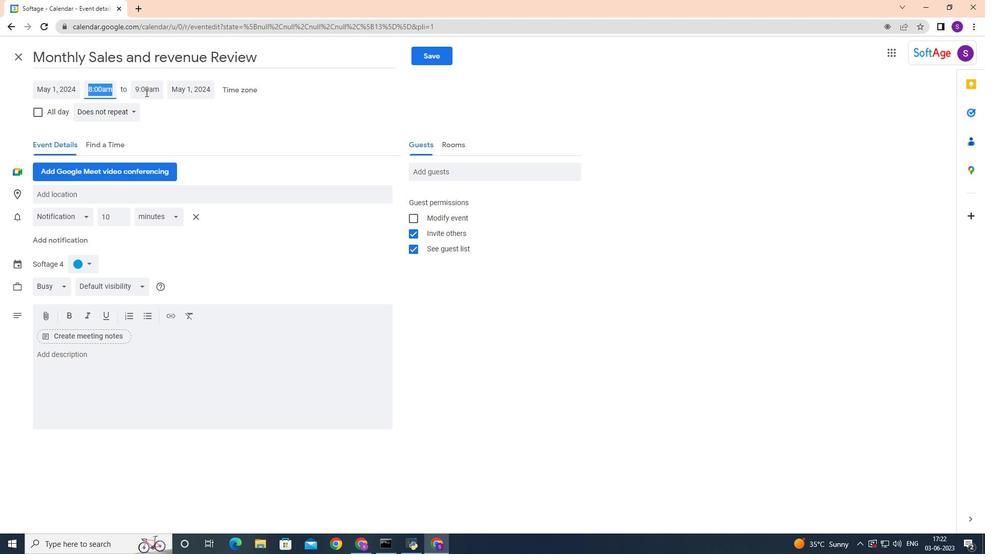 
Action: Mouse moved to (162, 188)
Screenshot: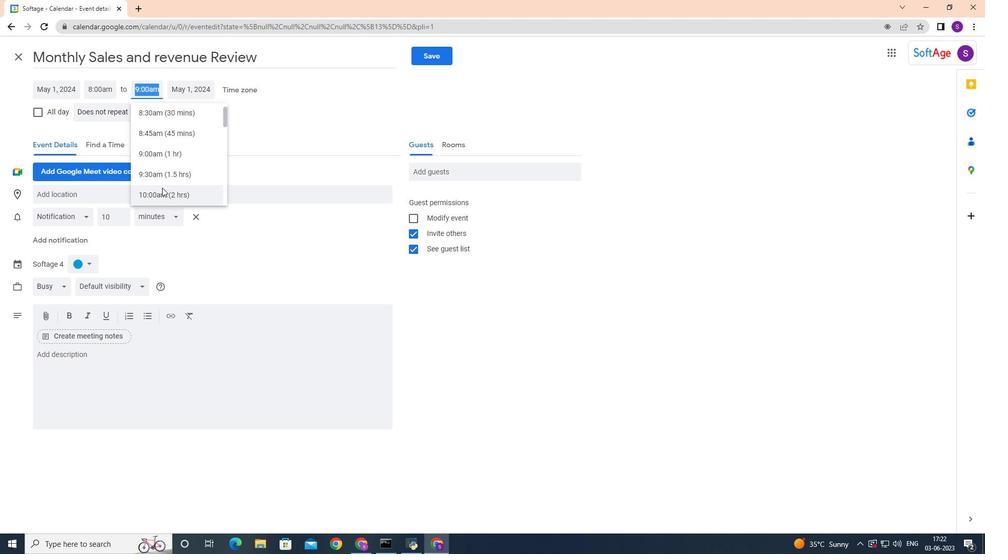 
Action: Mouse pressed left at (162, 188)
Screenshot: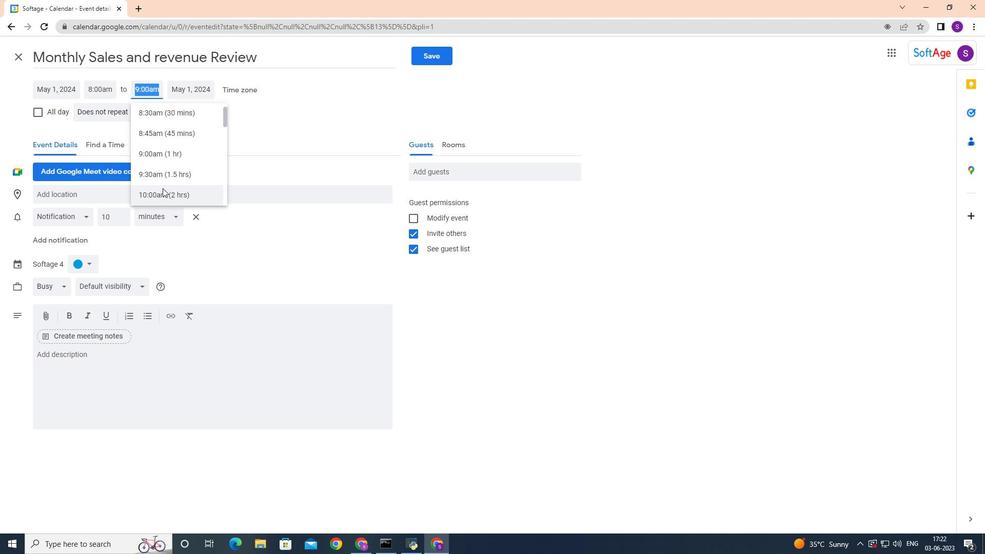 
Action: Mouse moved to (102, 374)
Screenshot: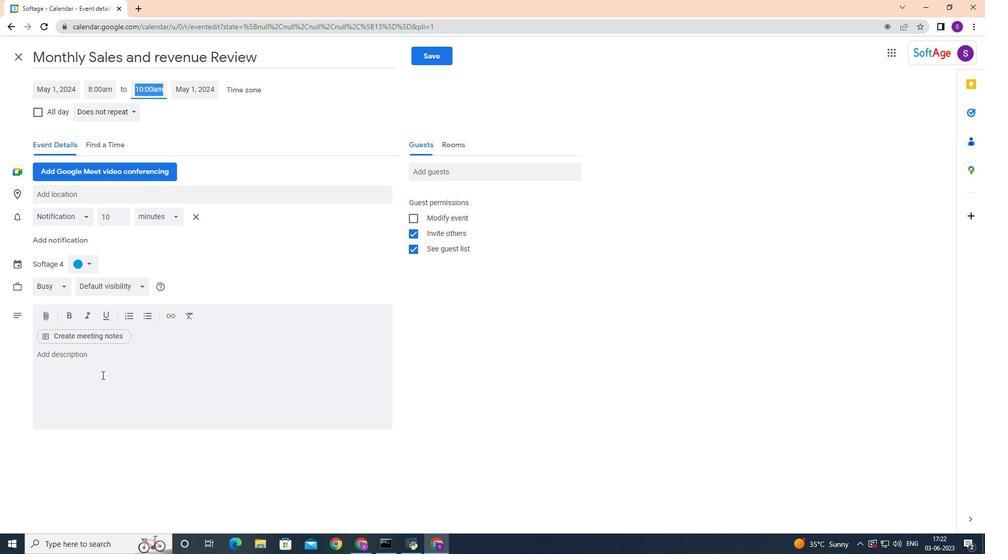 
Action: Mouse pressed left at (102, 374)
Screenshot: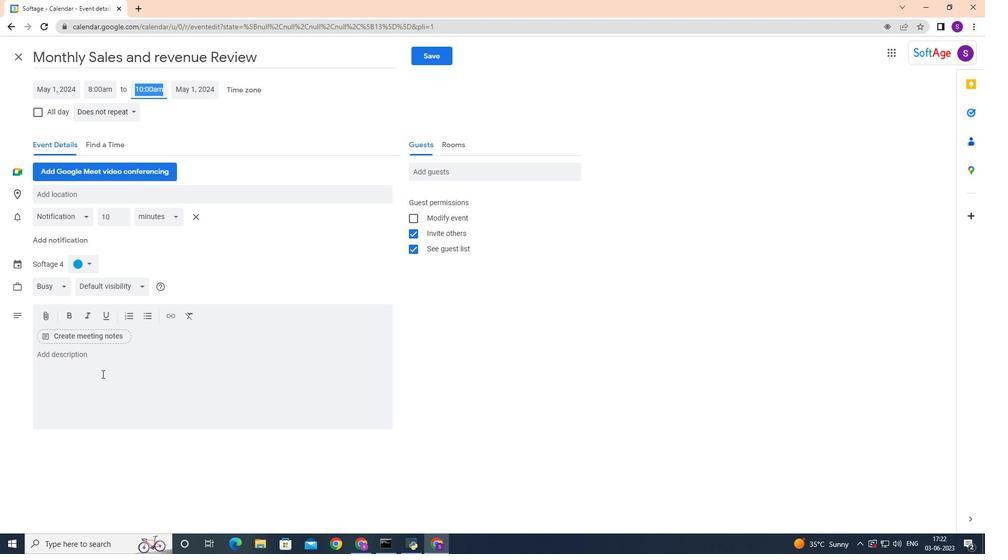 
Action: Key pressed <Key.shift>In<Key.space>addition<Key.space><Key.backspace>,<Key.space>you<Key.space>should<Key.space>be<Key.space>open<Key.space>to<Key.space>discussing<Key.space>your<Key.space>business<Key.space>short-term<Key.space>and<Key.space>long<Key.space><Key.backspace>-tr<Key.backspace>erm<Key.space>goals,<Key.space>potential<Key.space>challenf<Key.backspace>ges,<Key.space>and<Key.space>how<Key.space>an<Key.space>investment<Key.space>could<Key.space>accelerate<Key.space>your<Key.space>gt<Key.backspace>rowth<Key.space>trajectory.<Key.space>this<Key.space>dialogue<Key.space>will<Key.space>help<Key.space>both<Key.space>parties<Key.space>assess<Key.space>the<Key.space>alignment<Key.space>of<Key.space>interests<Key.space>and<Key.space>the<Key.space>potential<Key.space>for<Key.space>a<Key.space>successful<Key.space>partnership.<Key.space>
Screenshot: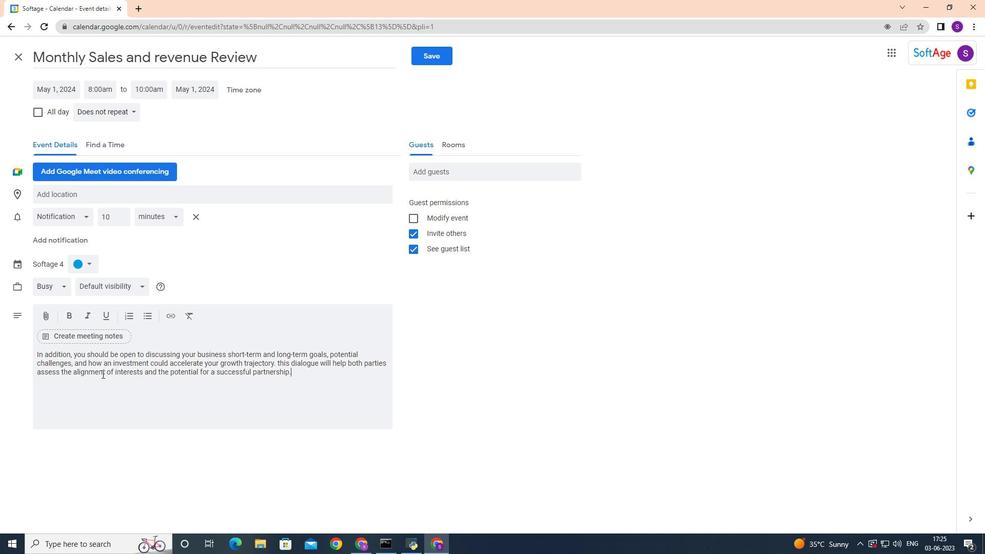 
Action: Mouse moved to (88, 262)
Screenshot: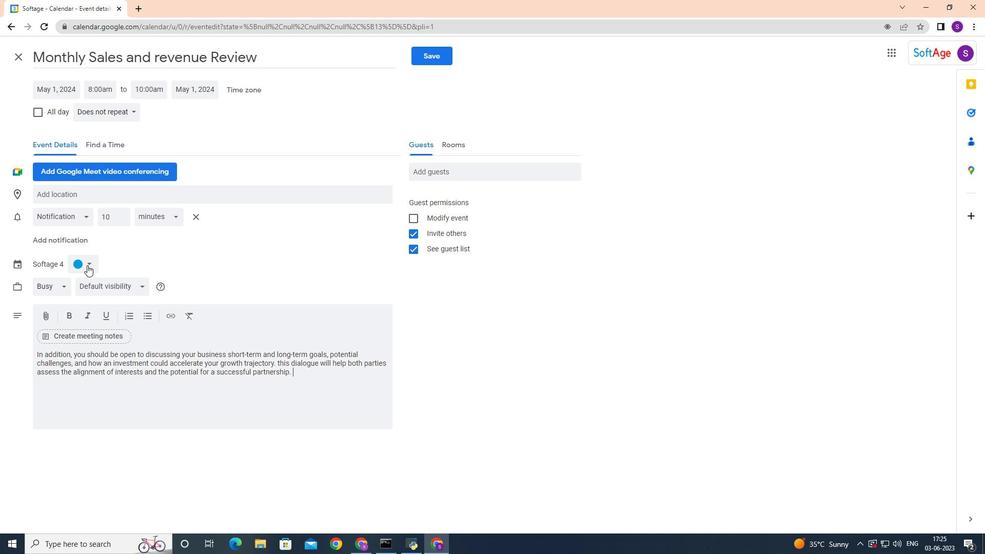 
Action: Mouse pressed left at (88, 262)
Screenshot: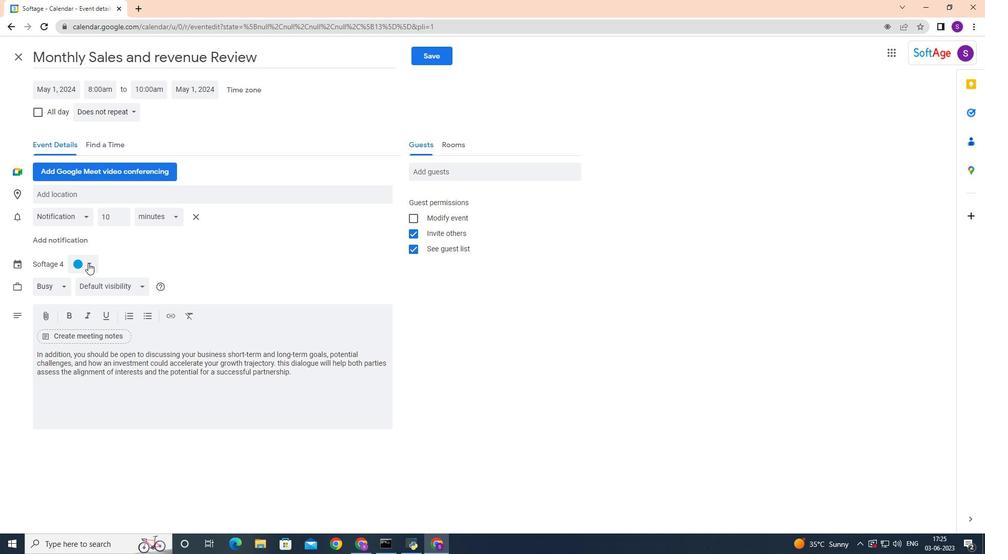 
Action: Mouse moved to (74, 289)
Screenshot: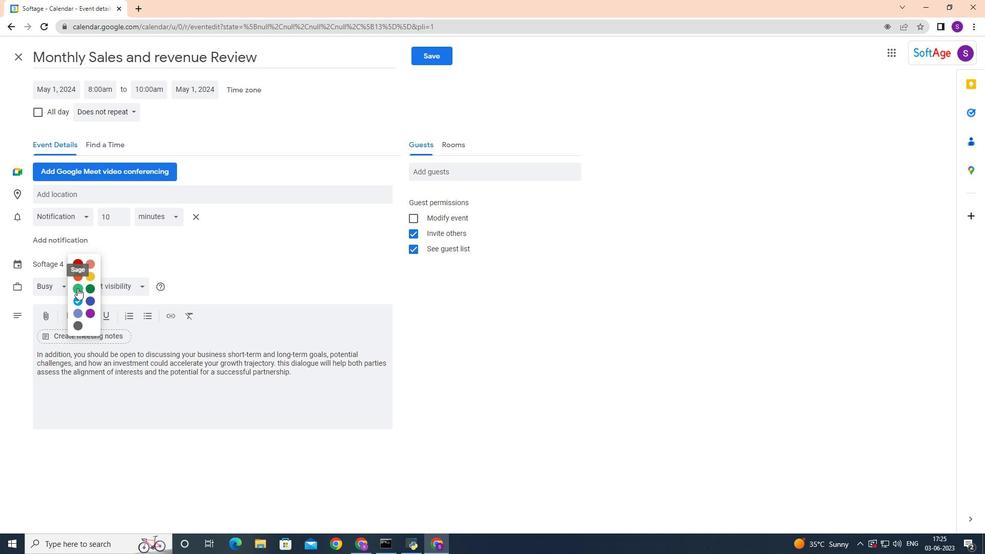 
Action: Mouse pressed left at (74, 289)
Screenshot: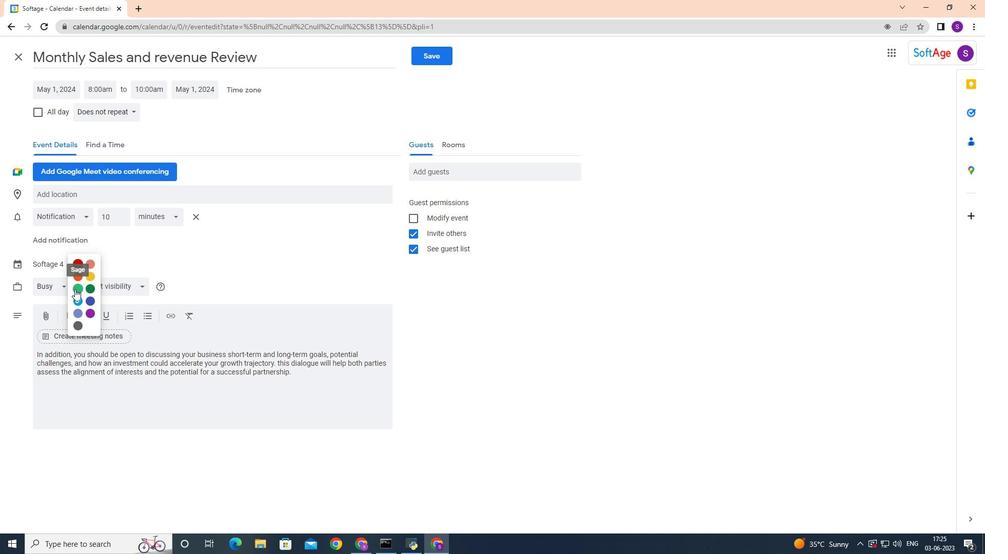 
Action: Mouse moved to (69, 192)
Screenshot: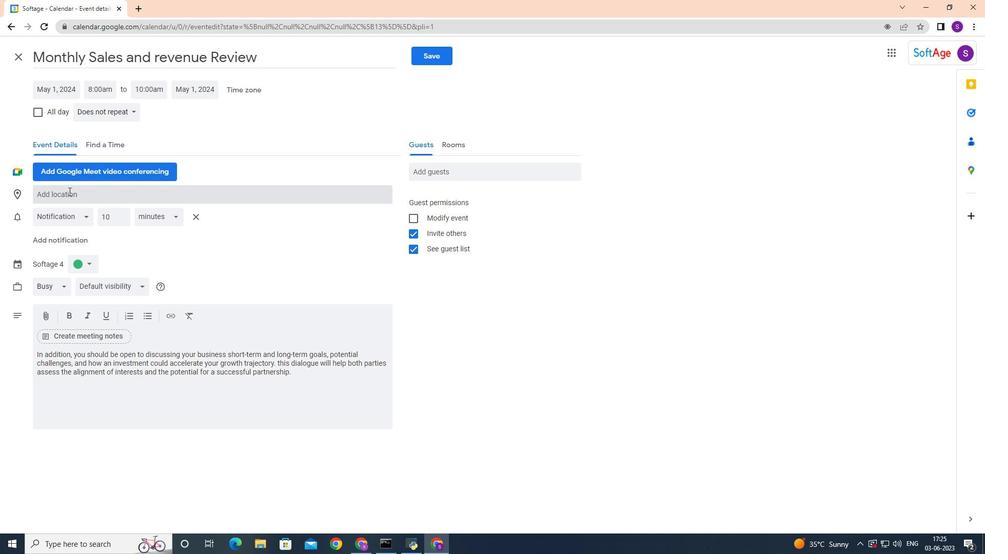
Action: Mouse pressed left at (69, 192)
Screenshot: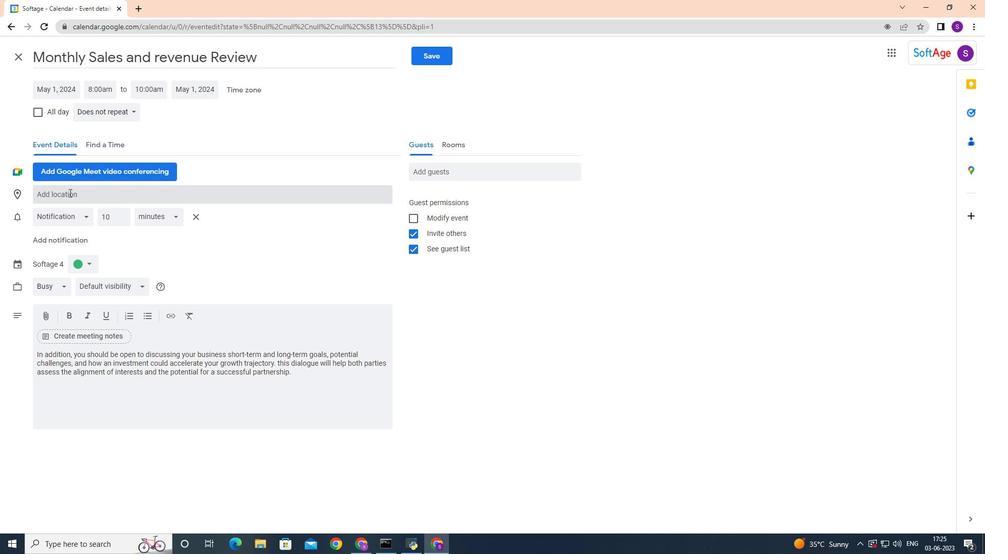 
Action: Key pressed <Key.shift>Los<Key.space><Key.shift>a<Key.backspace><Key.shift>Angeles,<Key.space><Key.shift><Key.shift>USA,<Key.space>
Screenshot: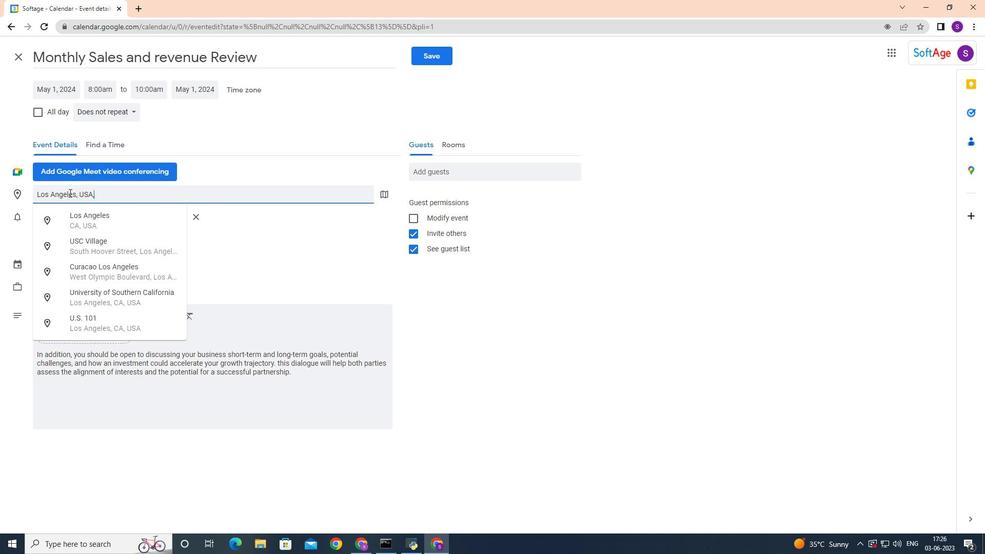 
Action: Mouse moved to (430, 169)
Screenshot: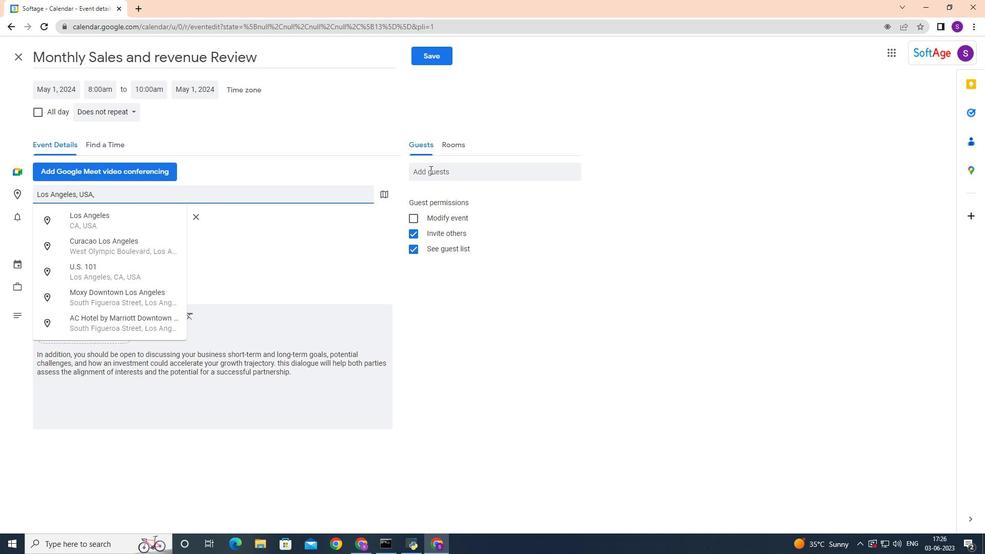 
Action: Mouse pressed left at (430, 169)
Screenshot: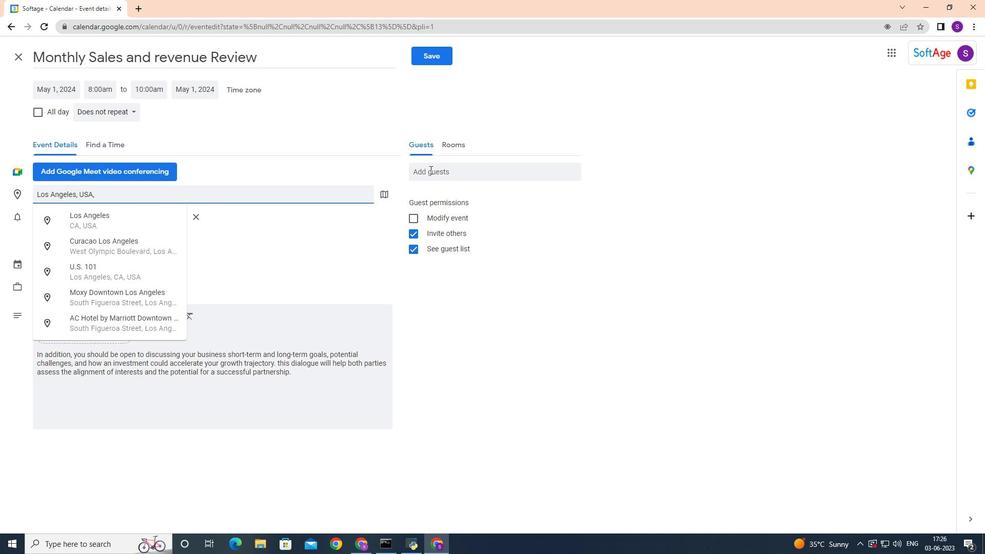 
Action: Key pressed softage.5
Screenshot: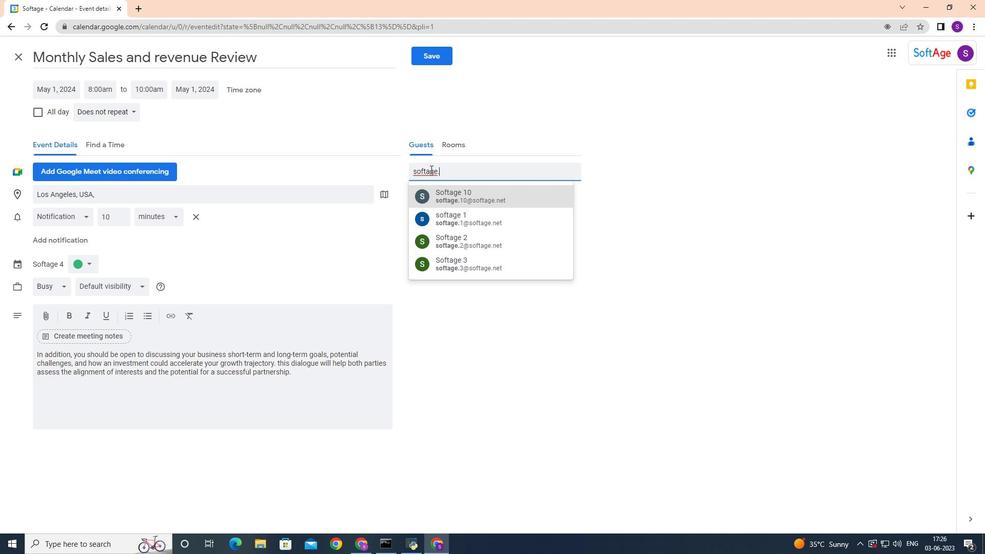 
Action: Mouse moved to (440, 198)
Screenshot: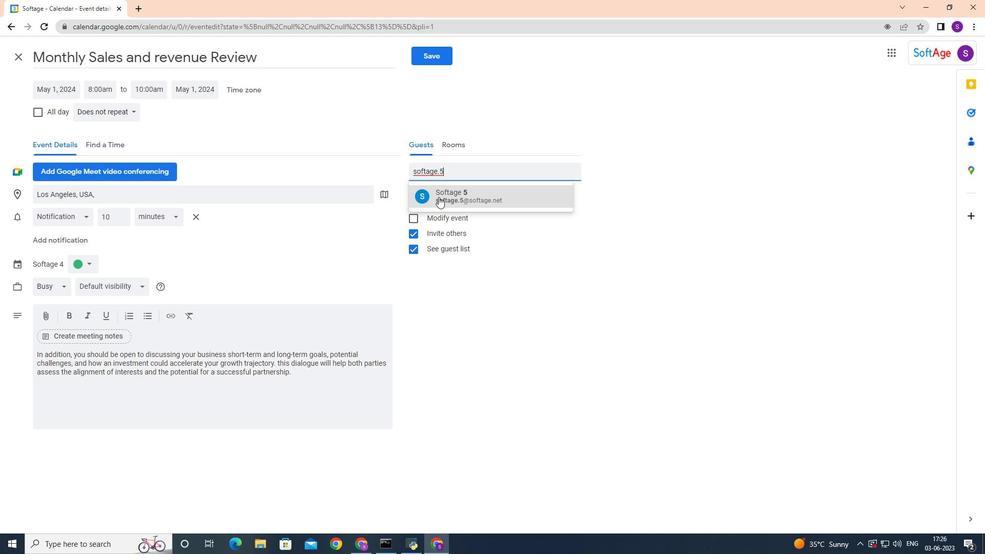 
Action: Mouse pressed left at (440, 198)
Screenshot: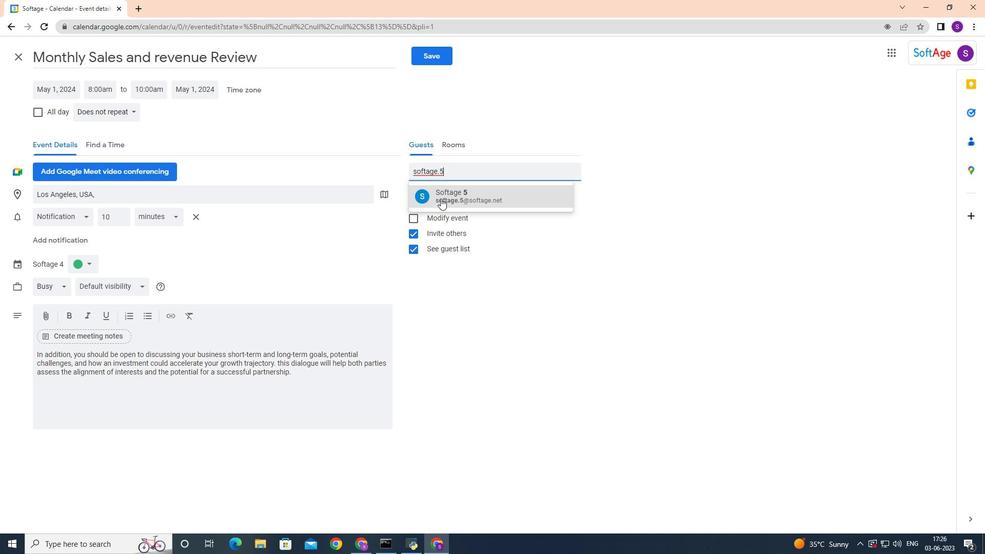 
Action: Mouse moved to (446, 181)
Screenshot: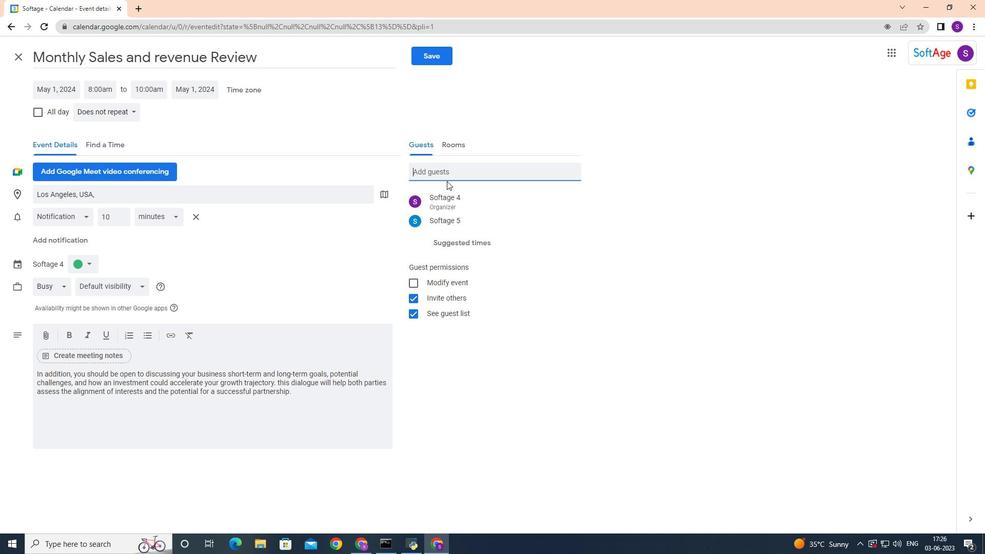 
Action: Key pressed softage.6
Screenshot: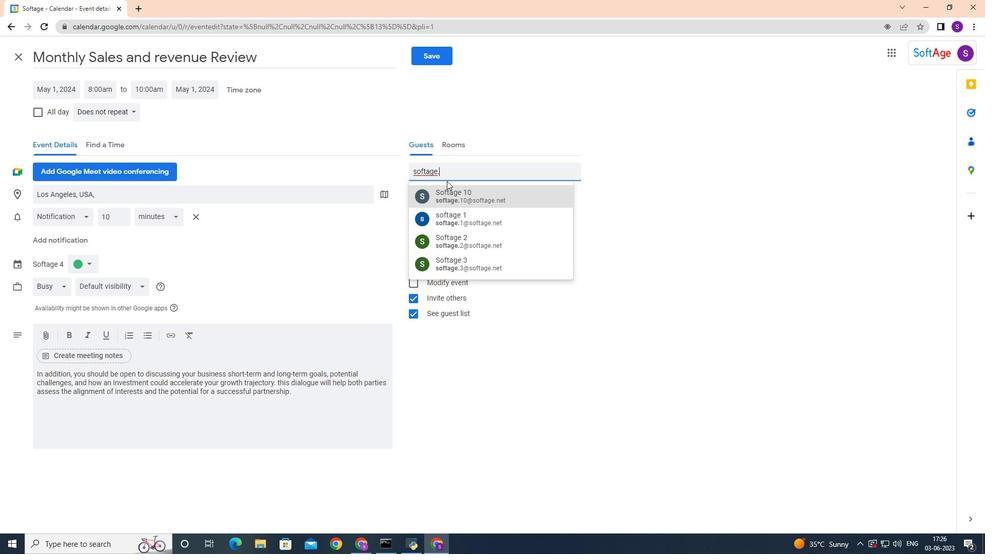 
Action: Mouse moved to (451, 192)
Screenshot: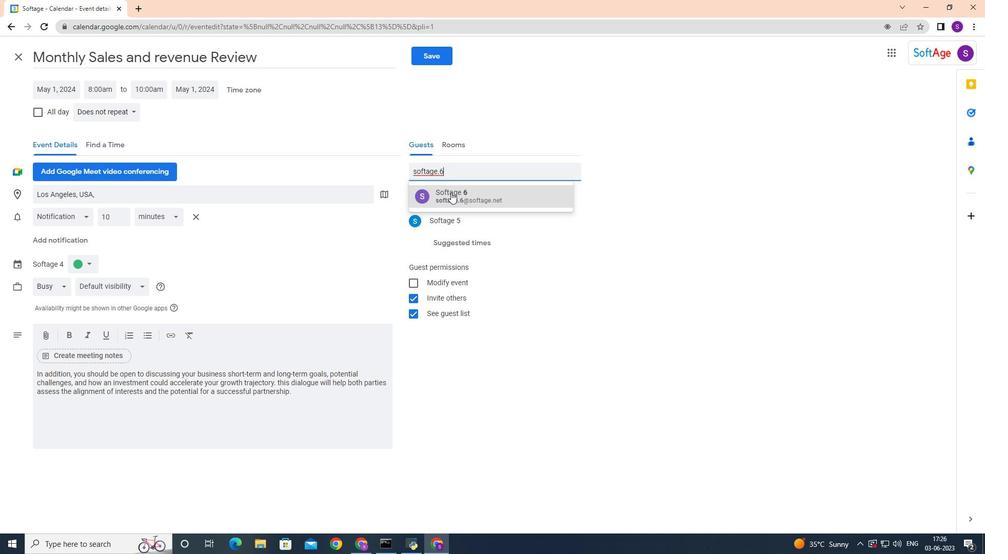 
Action: Mouse pressed left at (451, 192)
Screenshot: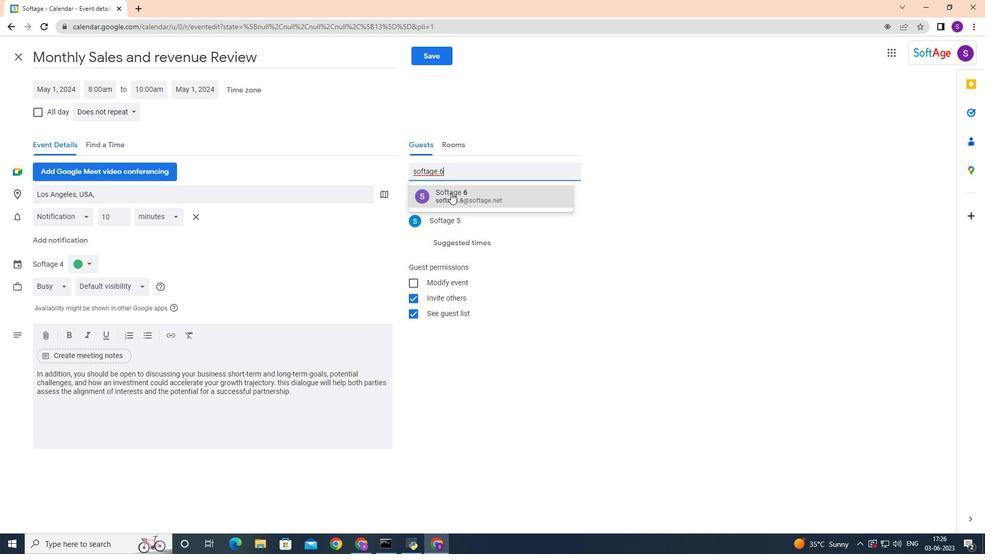 
Action: Mouse moved to (134, 110)
Screenshot: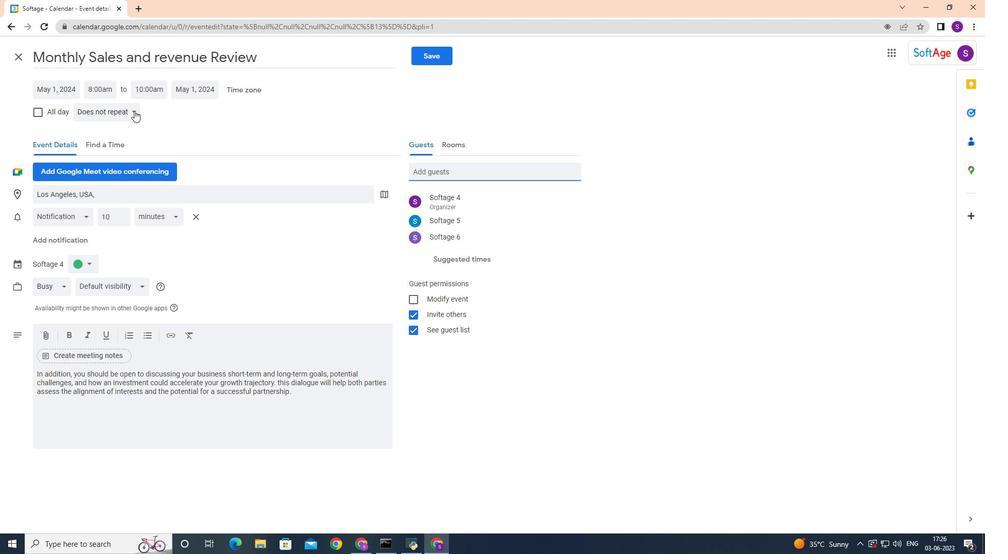 
Action: Mouse pressed left at (134, 110)
Screenshot: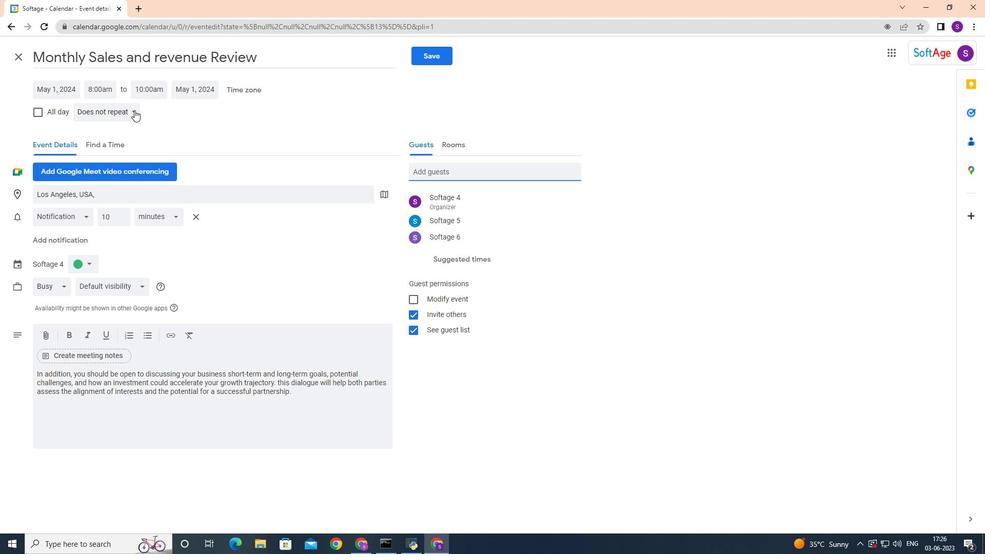 
Action: Mouse moved to (140, 200)
Screenshot: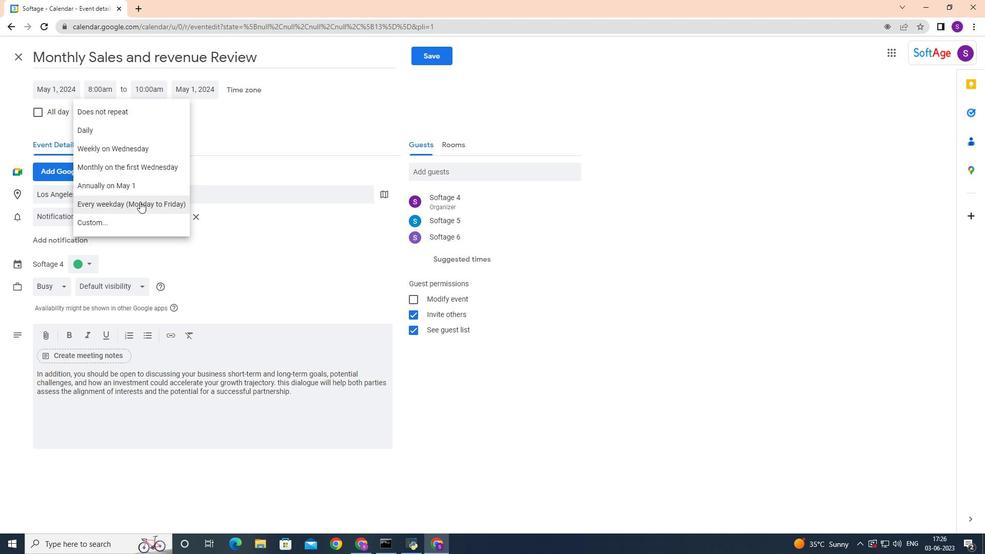 
Action: Mouse pressed left at (140, 200)
Screenshot: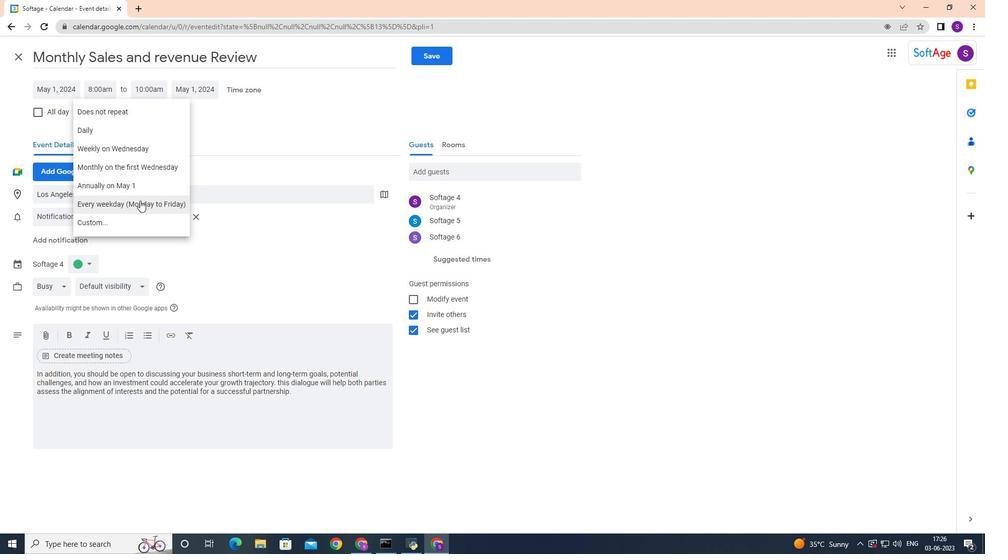 
Action: Mouse moved to (425, 60)
Screenshot: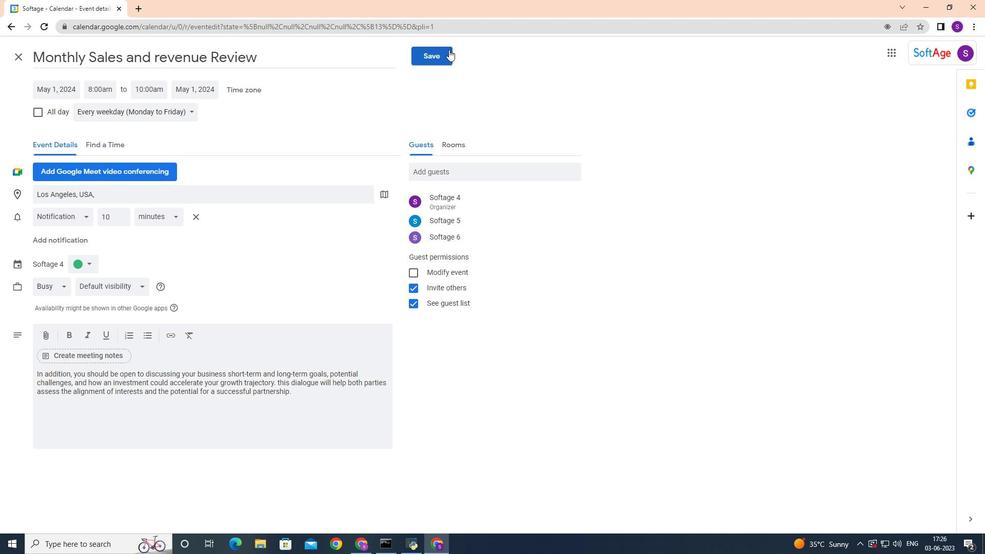 
Action: Mouse pressed left at (425, 60)
Screenshot: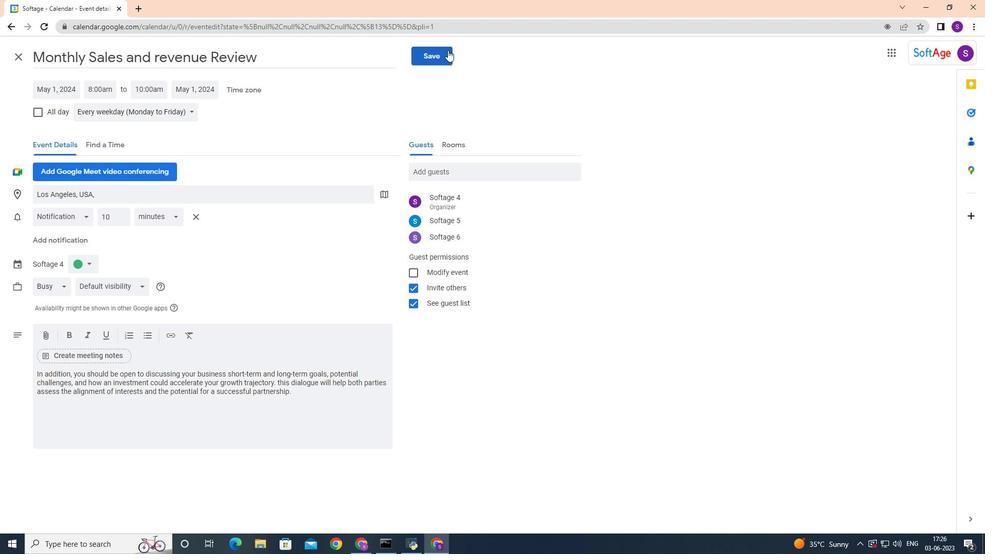 
Action: Mouse moved to (593, 309)
Screenshot: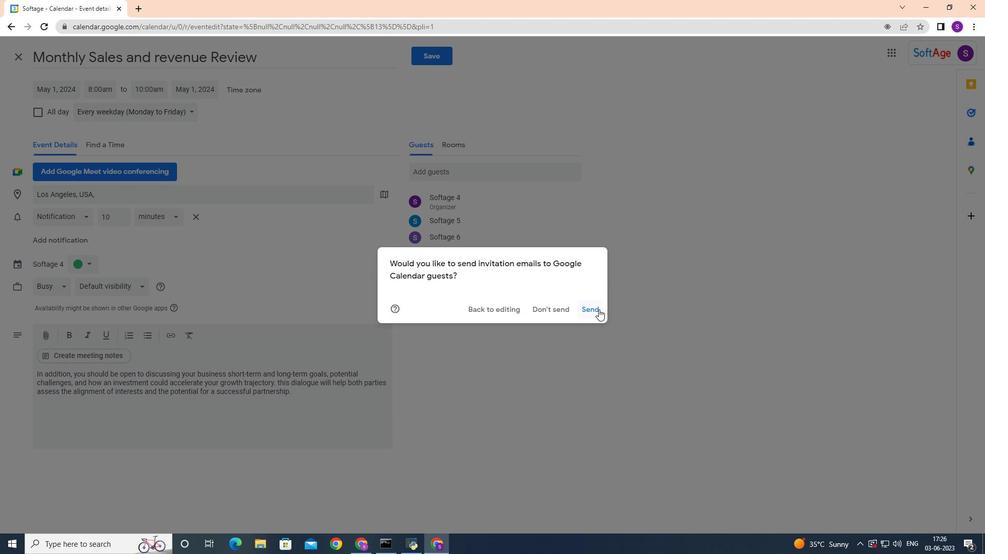 
Action: Mouse pressed left at (593, 309)
Screenshot: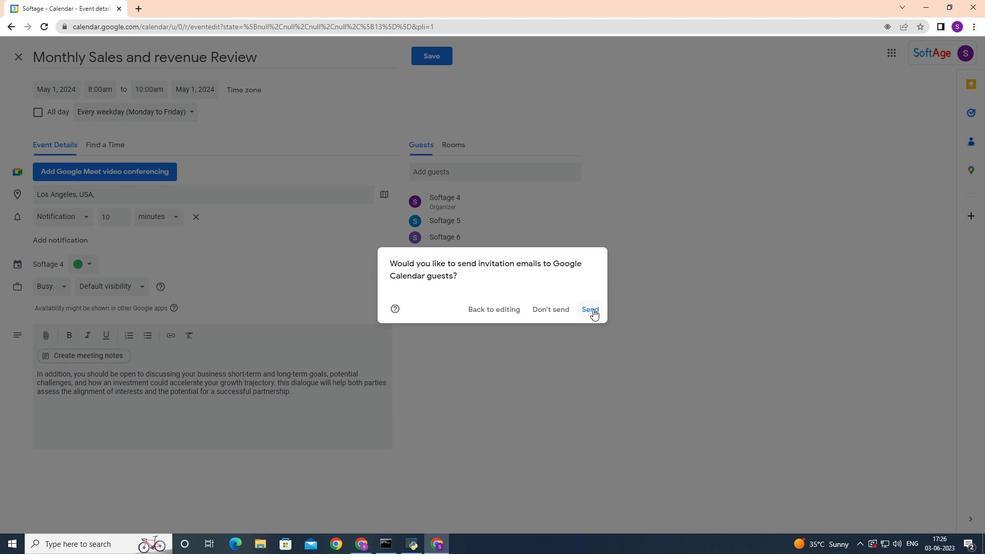 
